 Task: Look for space in Annino, Russia from 5th June, 2023 to 16th June, 2023 for 2 adults in price range Rs.14000 to Rs.18000. Place can be entire place with 1  bedroom having 1 bed and 1 bathroom. Property type can be house, flat, guest house, hotel. Amenities needed are: wifi. Booking option can be shelf check-in. Required host language is English.
Action: Mouse moved to (429, 107)
Screenshot: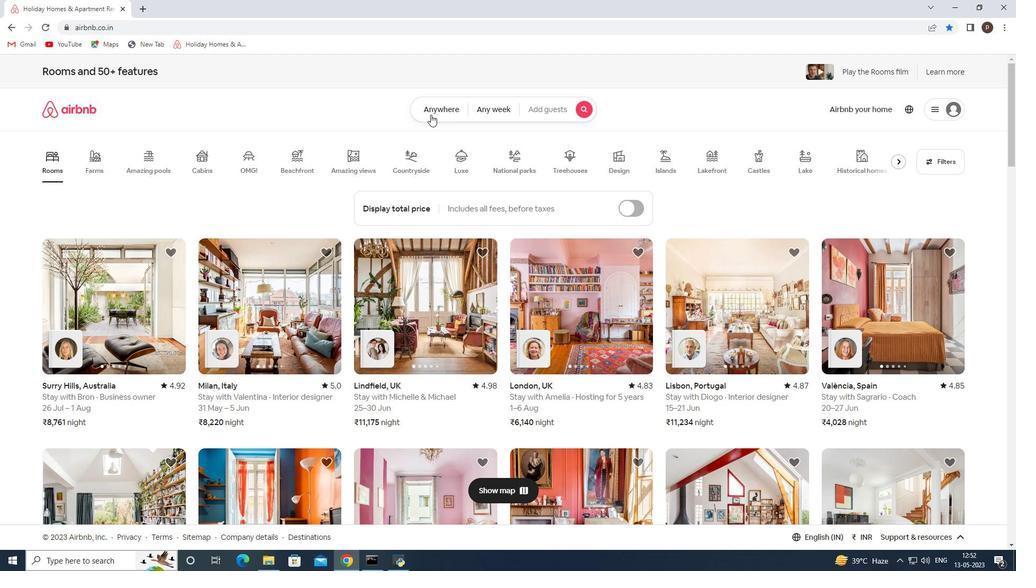 
Action: Mouse pressed left at (429, 107)
Screenshot: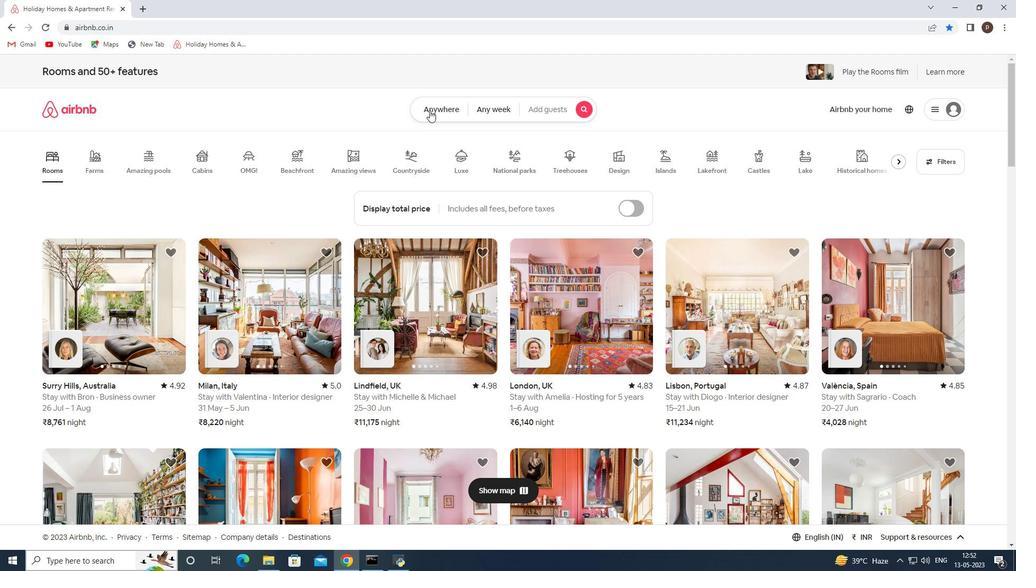 
Action: Mouse moved to (384, 153)
Screenshot: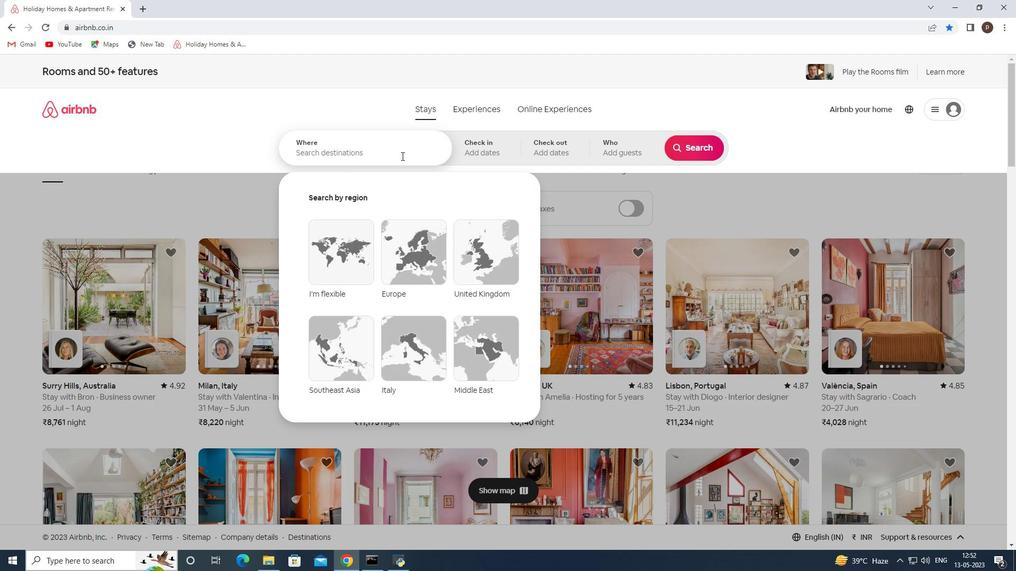 
Action: Mouse pressed left at (384, 153)
Screenshot: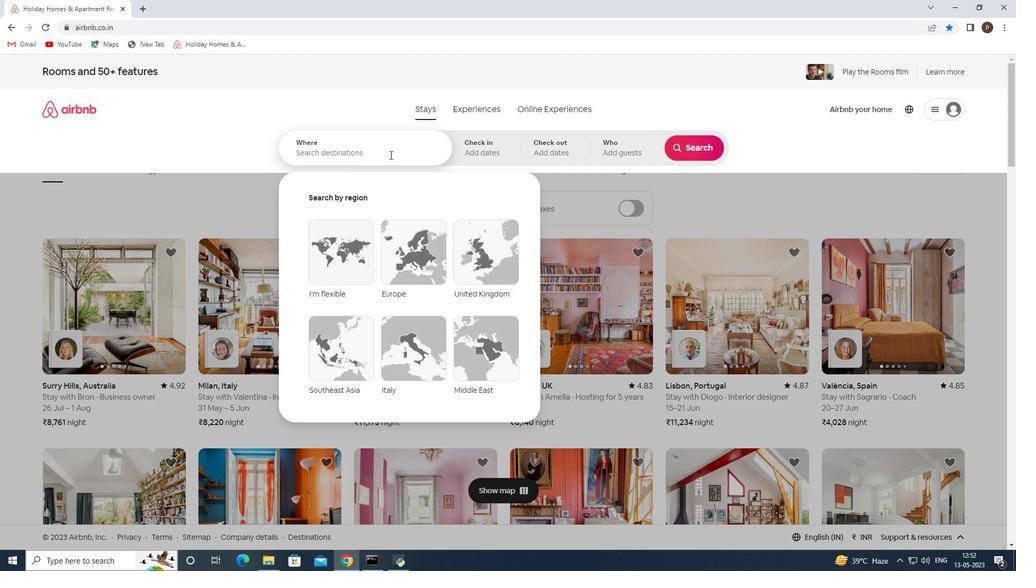 
Action: Key pressed <Key.caps_lock>A<Key.caps_lock>nnino,<Key.space><Key.caps_lock>R<Key.caps_lock>ussia<Key.enter>
Screenshot: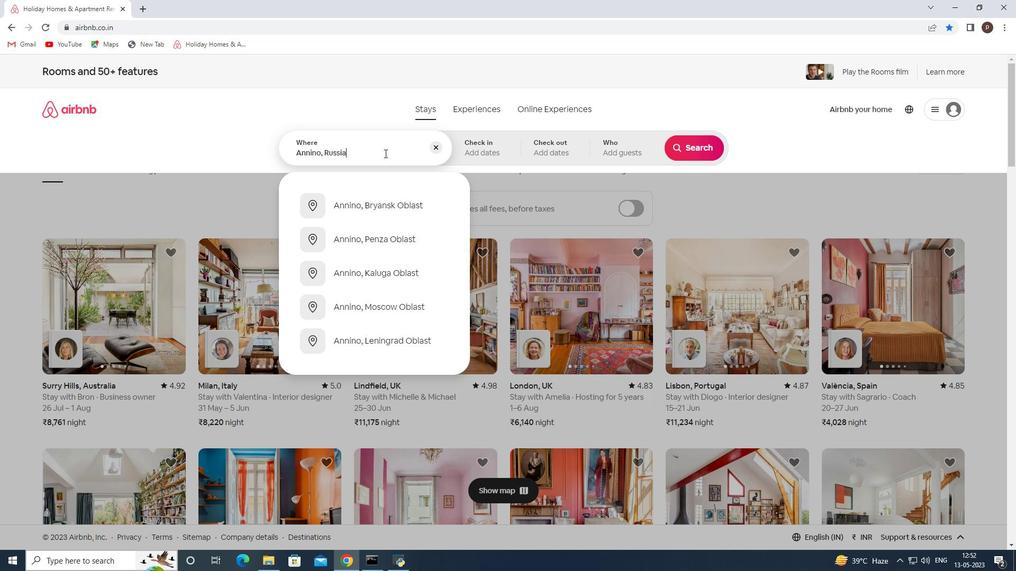 
Action: Mouse moved to (558, 304)
Screenshot: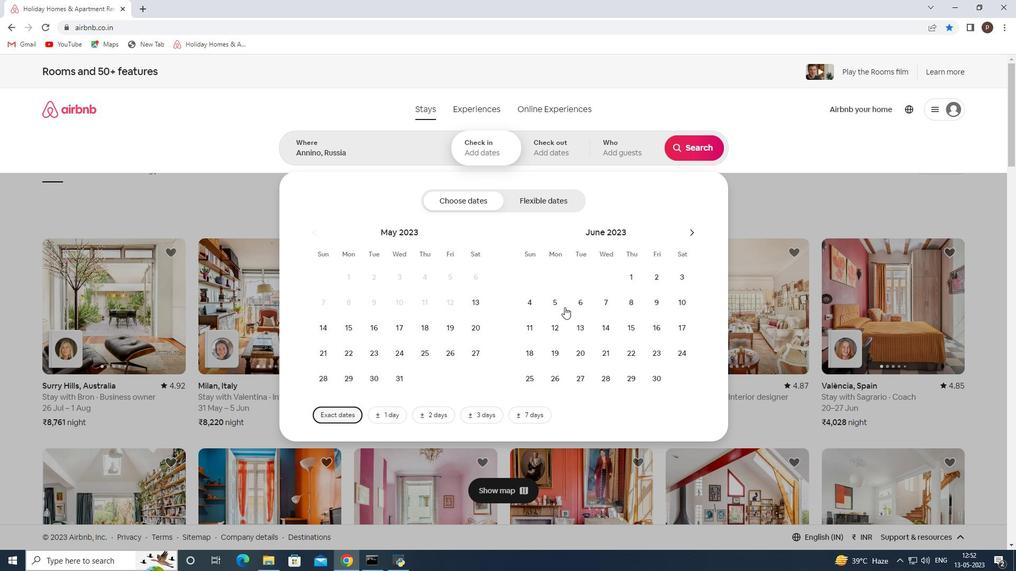 
Action: Mouse pressed left at (558, 304)
Screenshot: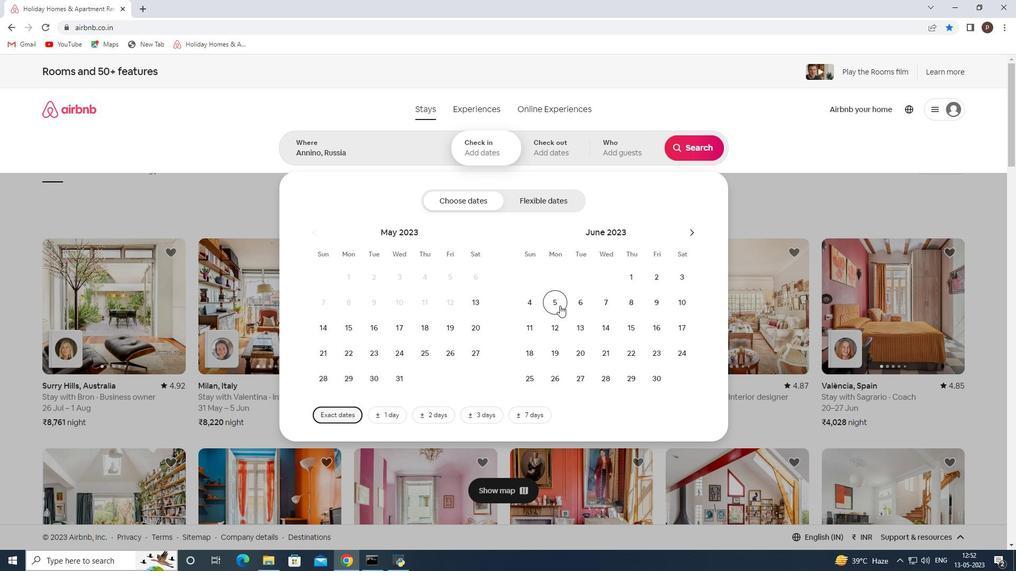 
Action: Mouse moved to (654, 326)
Screenshot: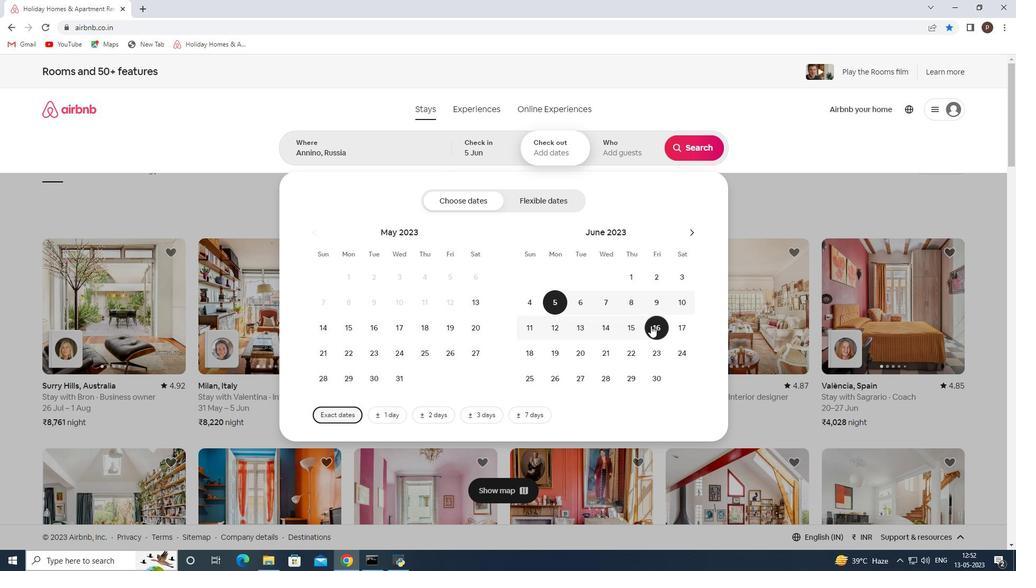 
Action: Mouse pressed left at (654, 326)
Screenshot: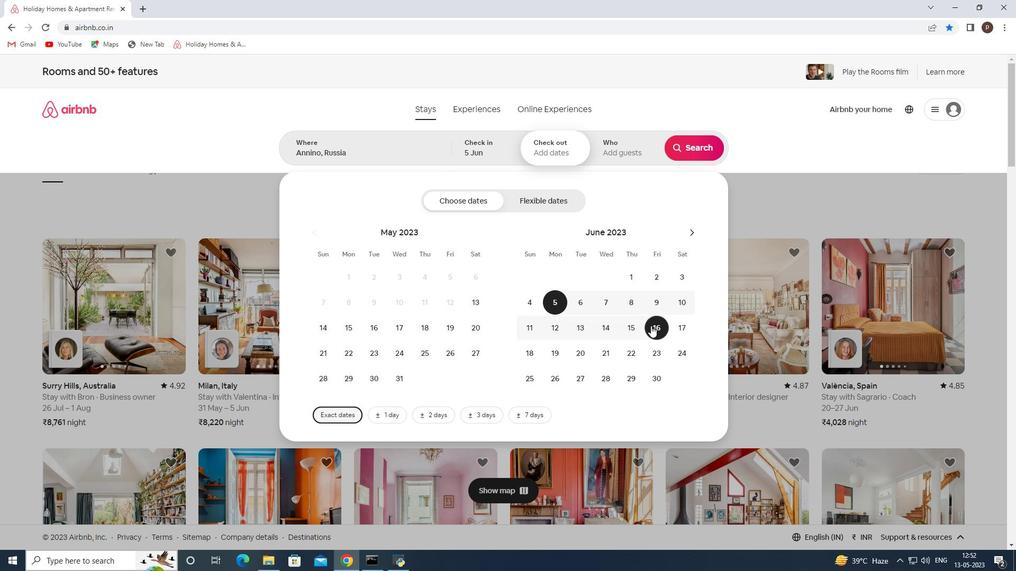 
Action: Mouse moved to (613, 150)
Screenshot: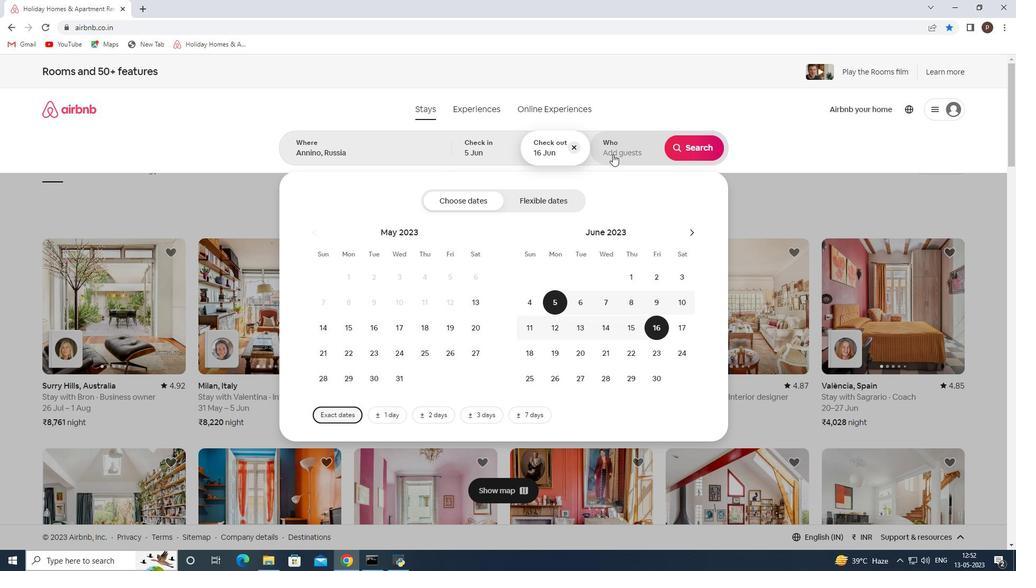 
Action: Mouse pressed left at (613, 150)
Screenshot: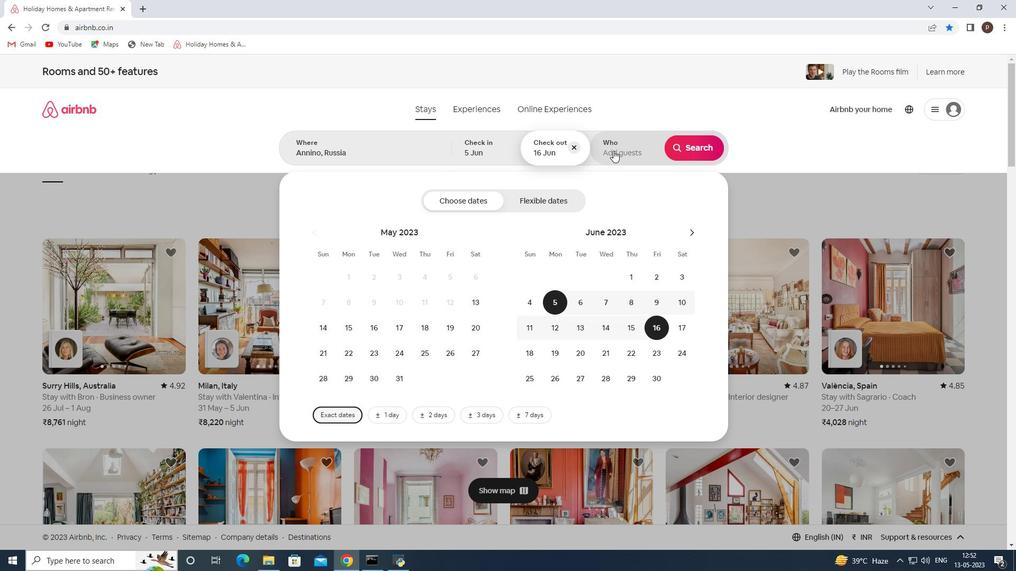 
Action: Mouse moved to (697, 206)
Screenshot: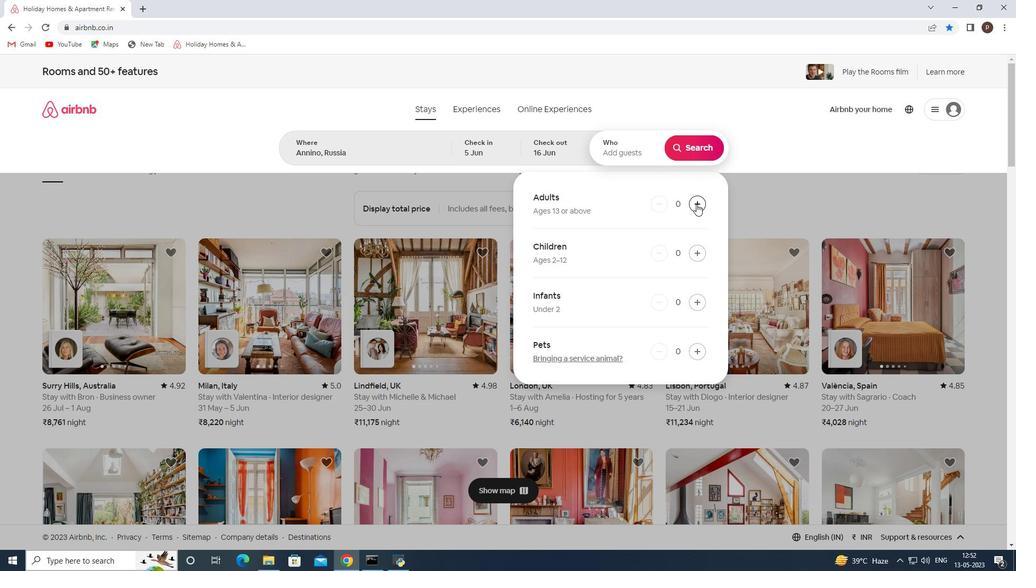 
Action: Mouse pressed left at (697, 206)
Screenshot: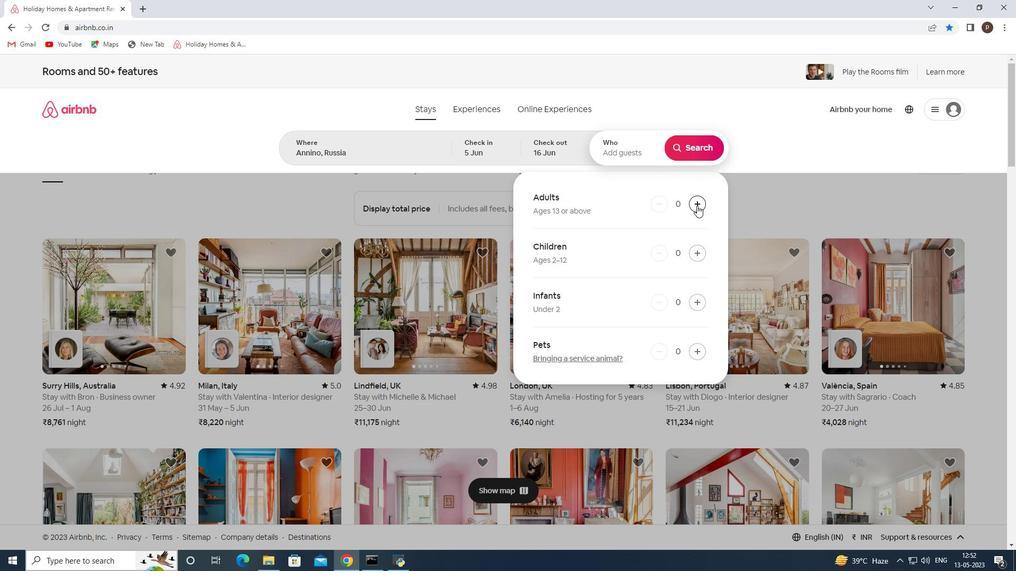 
Action: Mouse pressed left at (697, 206)
Screenshot: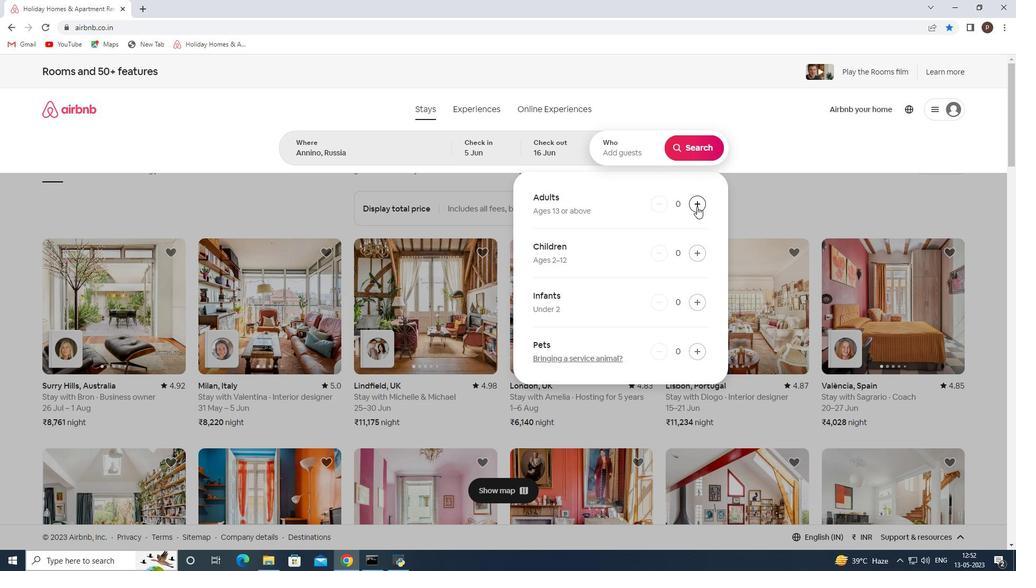 
Action: Mouse moved to (699, 148)
Screenshot: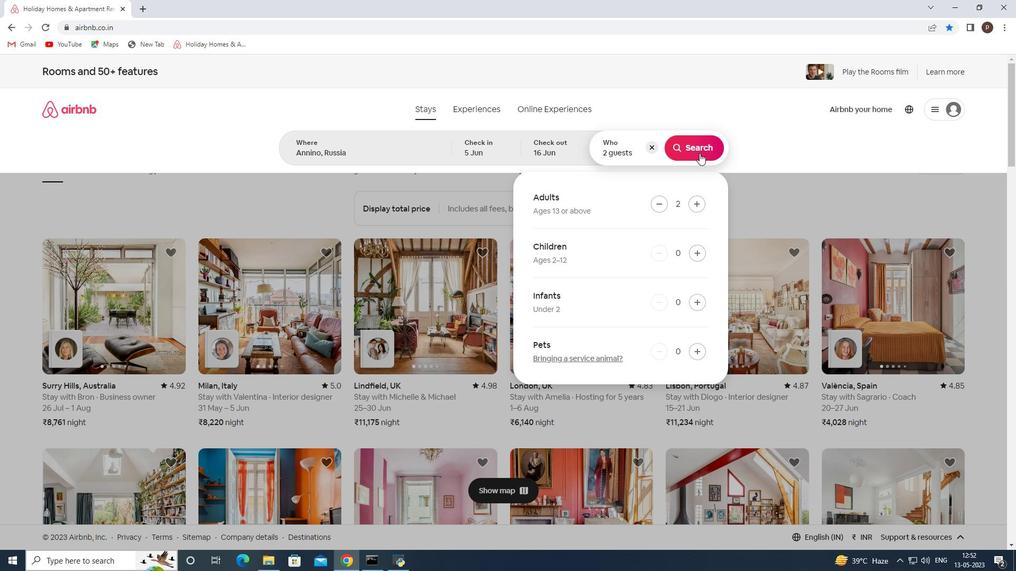 
Action: Mouse pressed left at (699, 148)
Screenshot: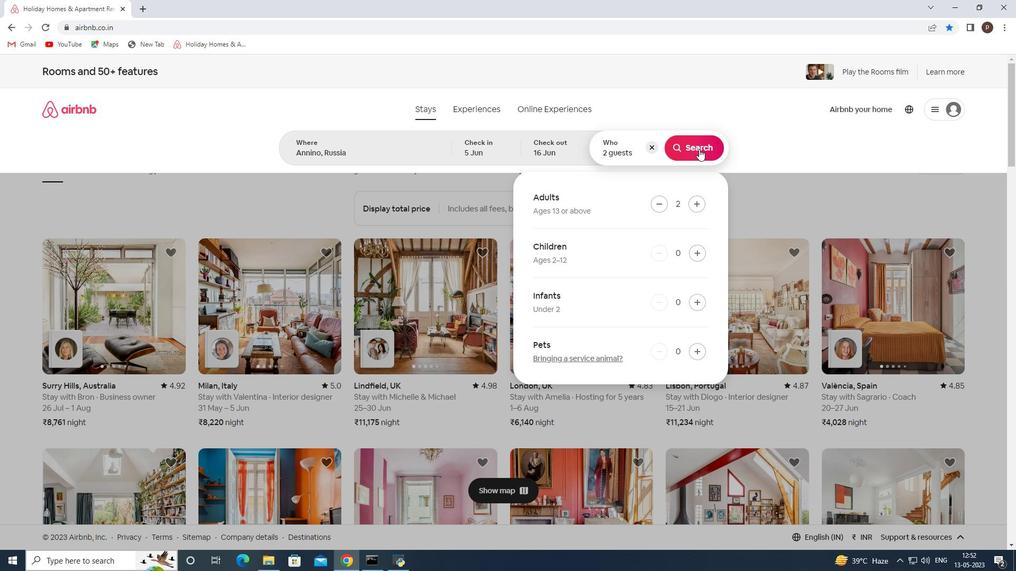 
Action: Mouse moved to (953, 117)
Screenshot: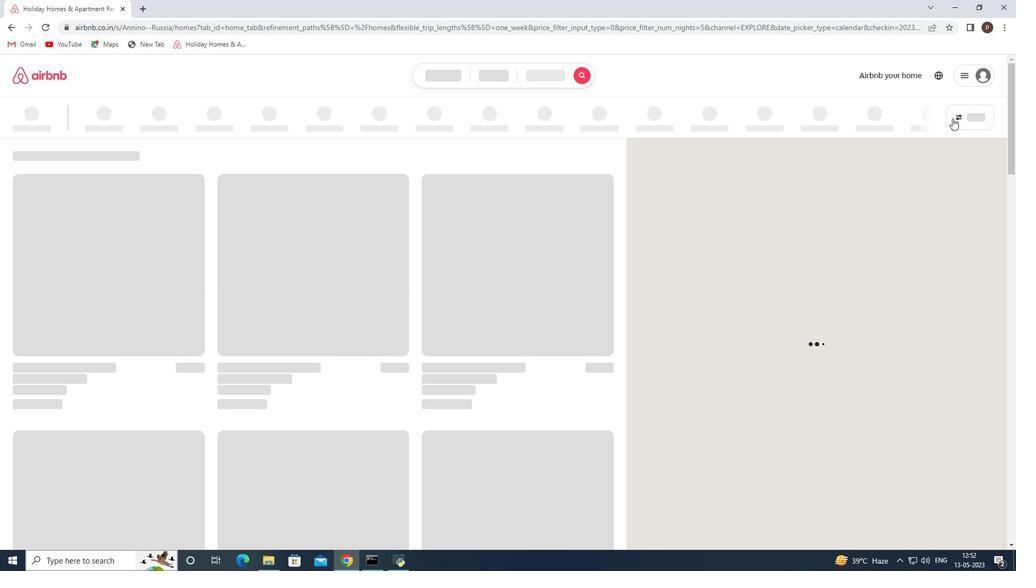 
Action: Mouse pressed left at (953, 117)
Screenshot: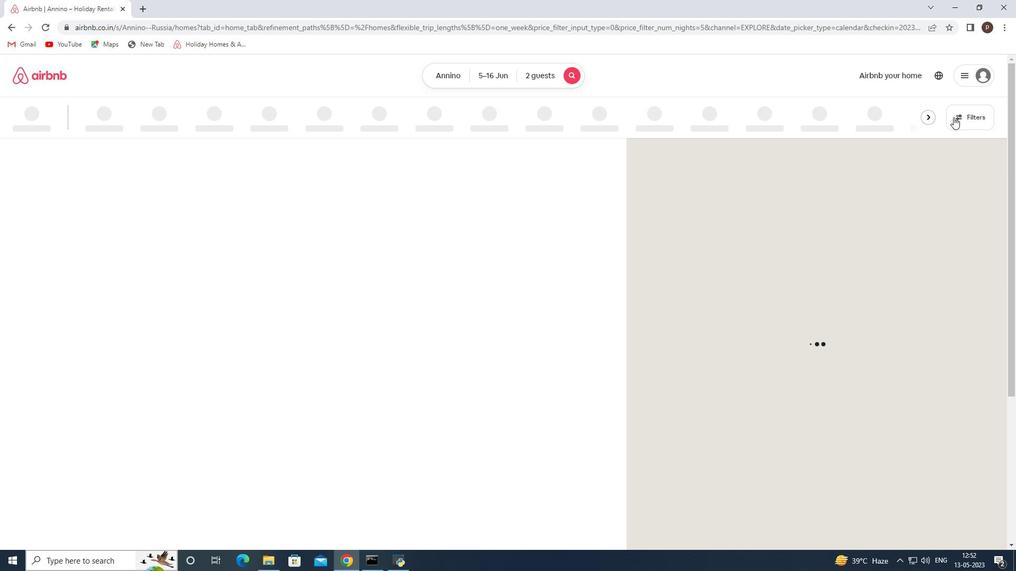 
Action: Mouse moved to (358, 376)
Screenshot: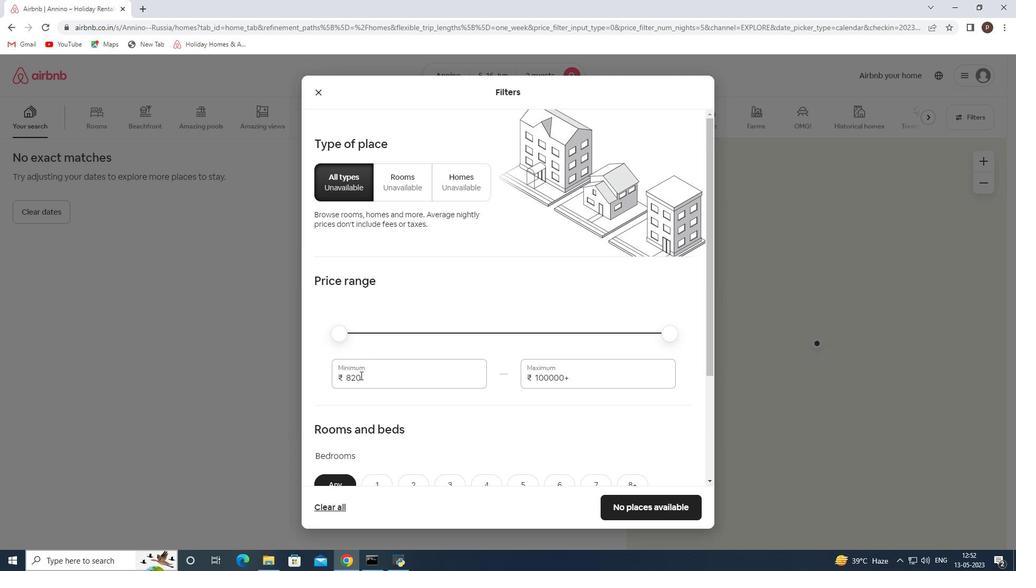 
Action: Mouse pressed left at (358, 376)
Screenshot: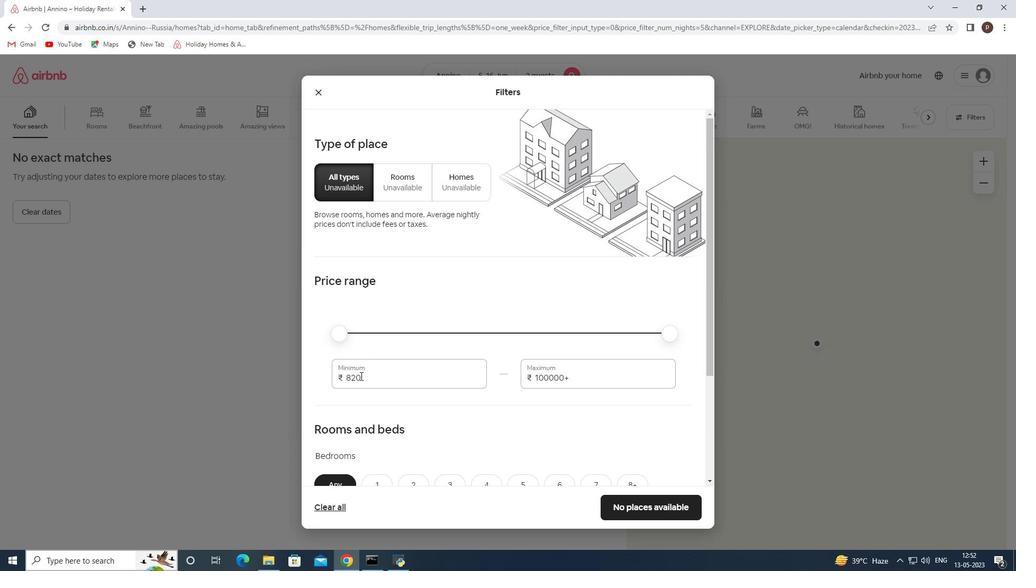 
Action: Mouse pressed left at (358, 376)
Screenshot: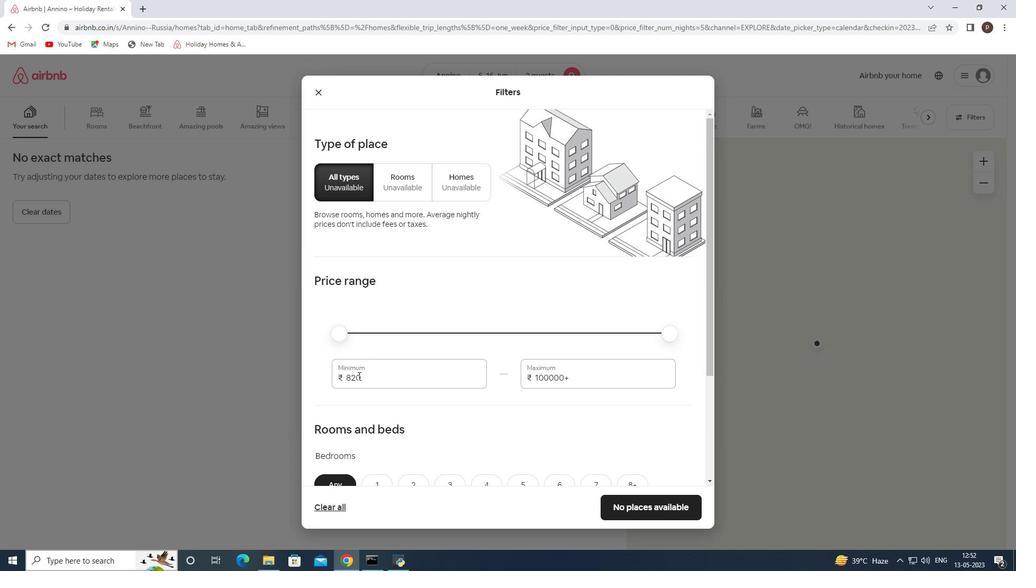
Action: Key pressed 14000<Key.tab>18000
Screenshot: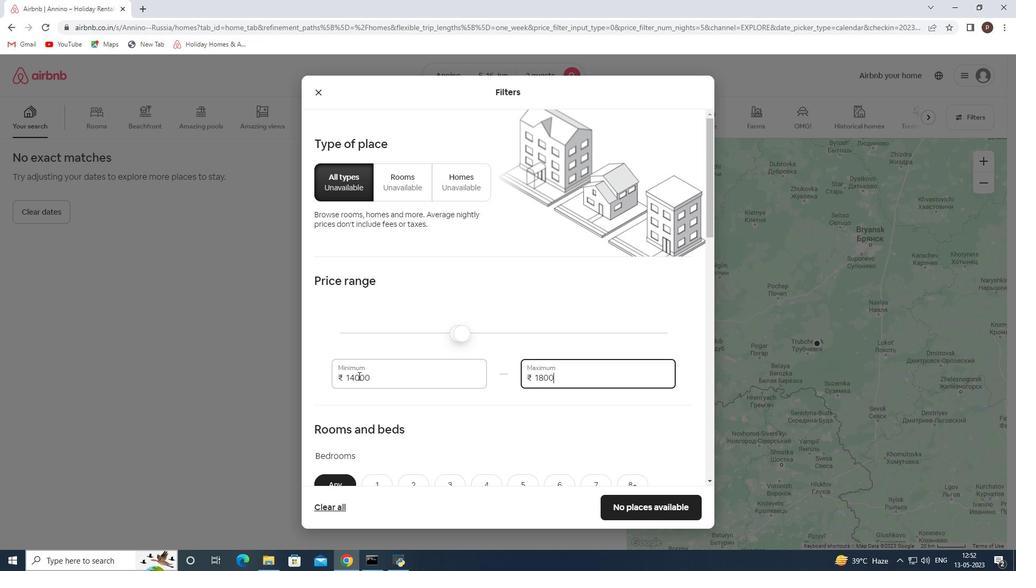 
Action: Mouse scrolled (358, 375) with delta (0, 0)
Screenshot: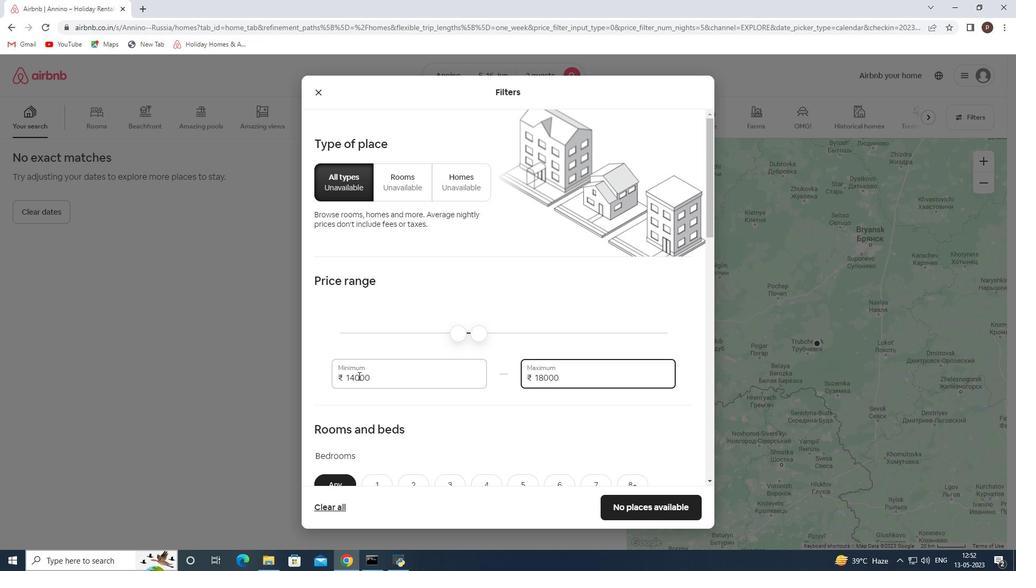 
Action: Mouse moved to (390, 375)
Screenshot: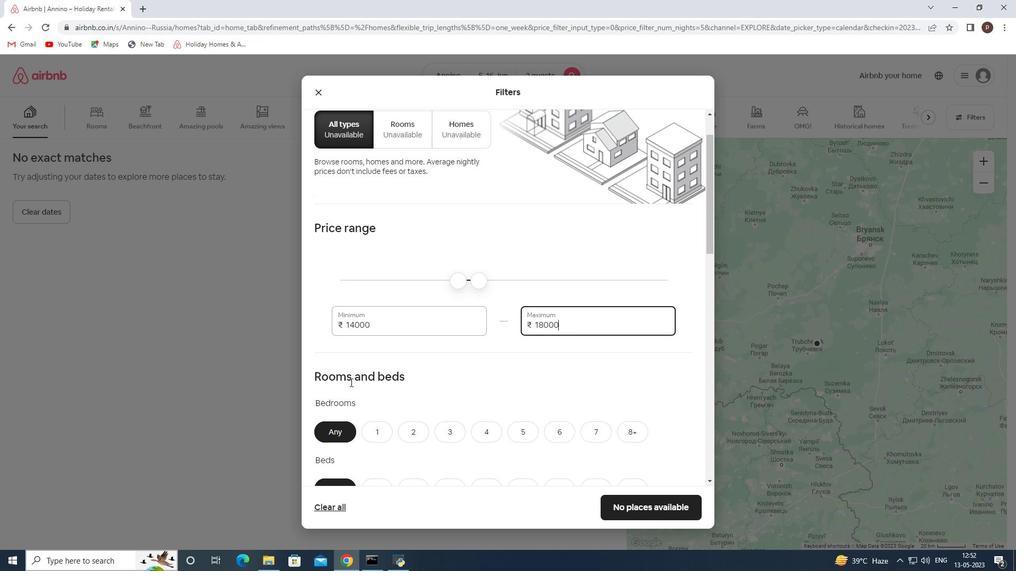 
Action: Mouse scrolled (390, 374) with delta (0, 0)
Screenshot: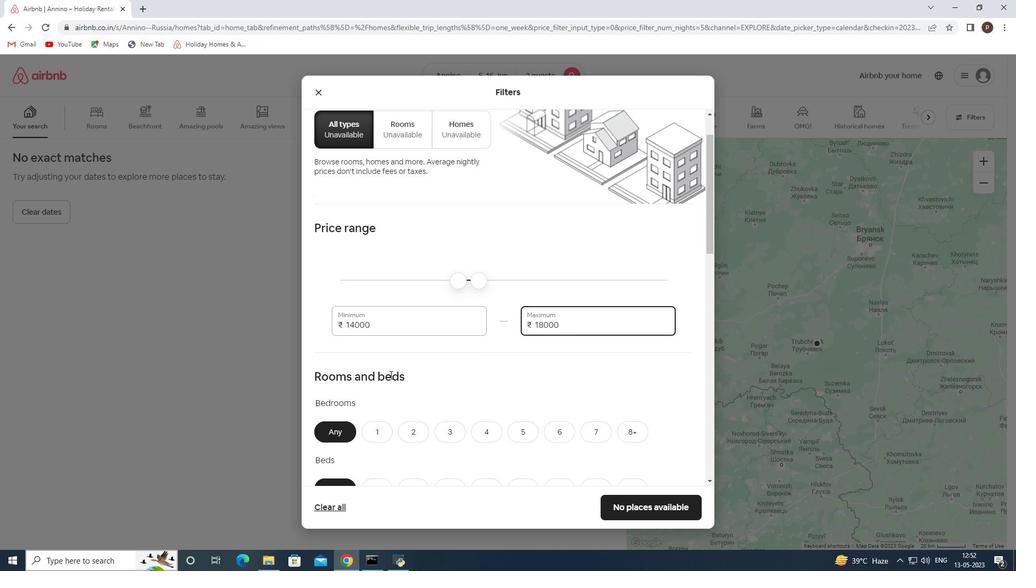
Action: Mouse scrolled (390, 374) with delta (0, 0)
Screenshot: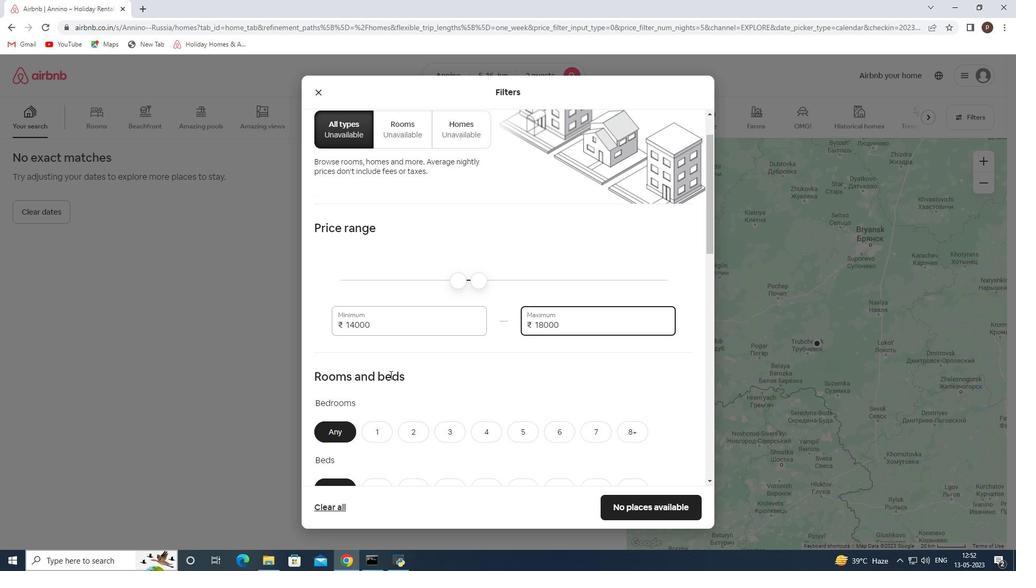 
Action: Mouse moved to (385, 326)
Screenshot: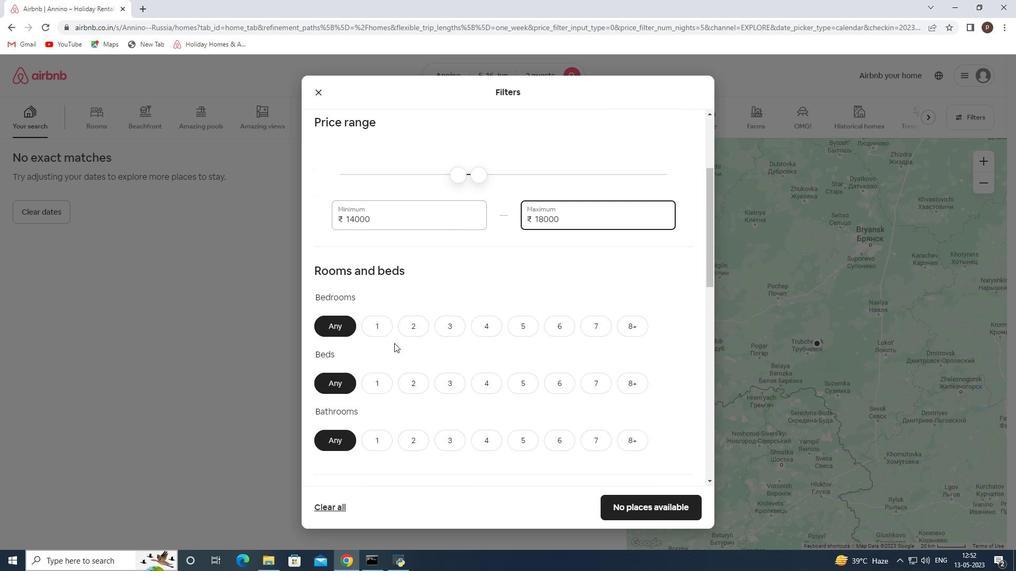 
Action: Mouse pressed left at (385, 326)
Screenshot: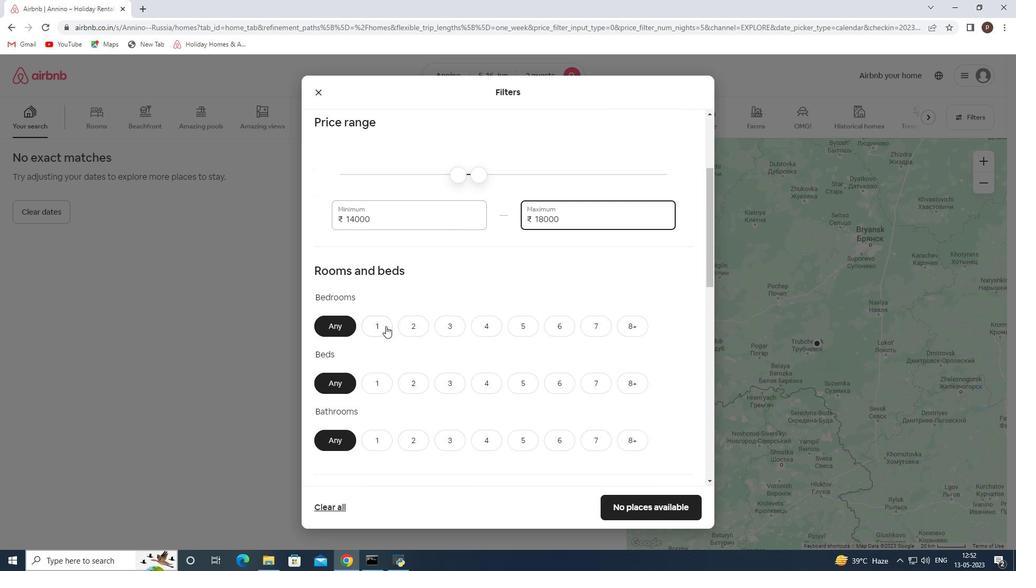 
Action: Mouse moved to (380, 376)
Screenshot: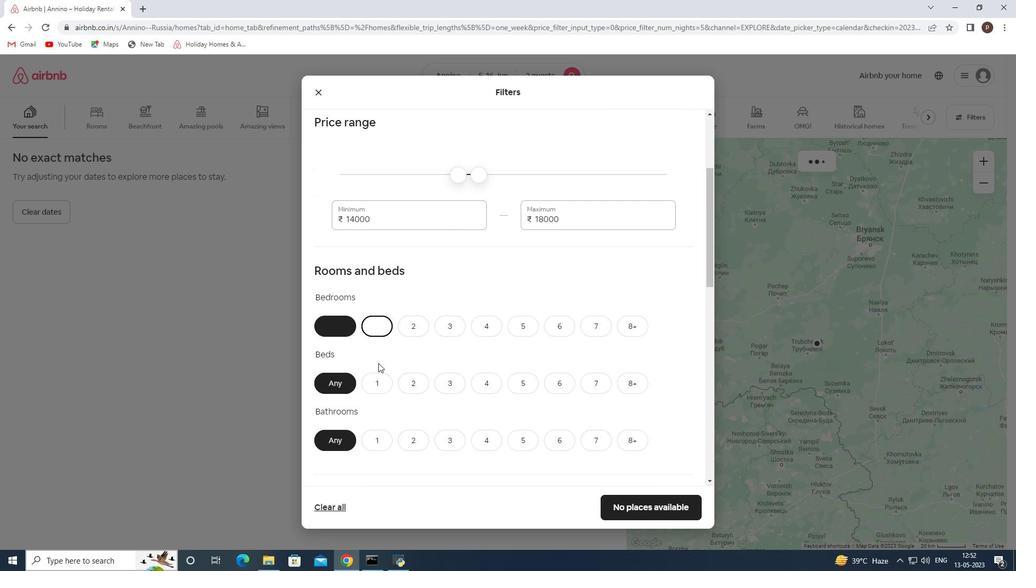 
Action: Mouse pressed left at (380, 376)
Screenshot: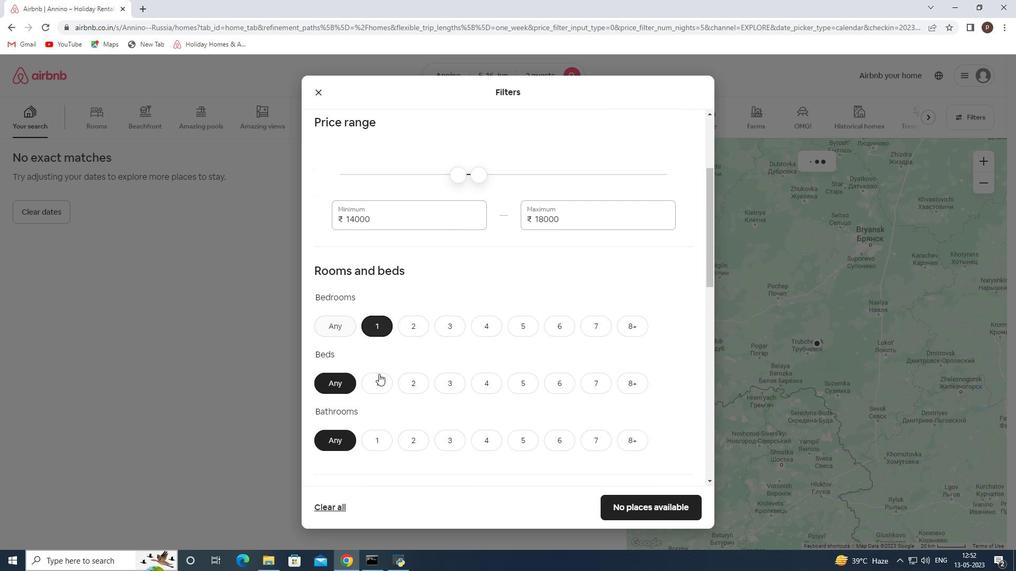 
Action: Mouse moved to (376, 431)
Screenshot: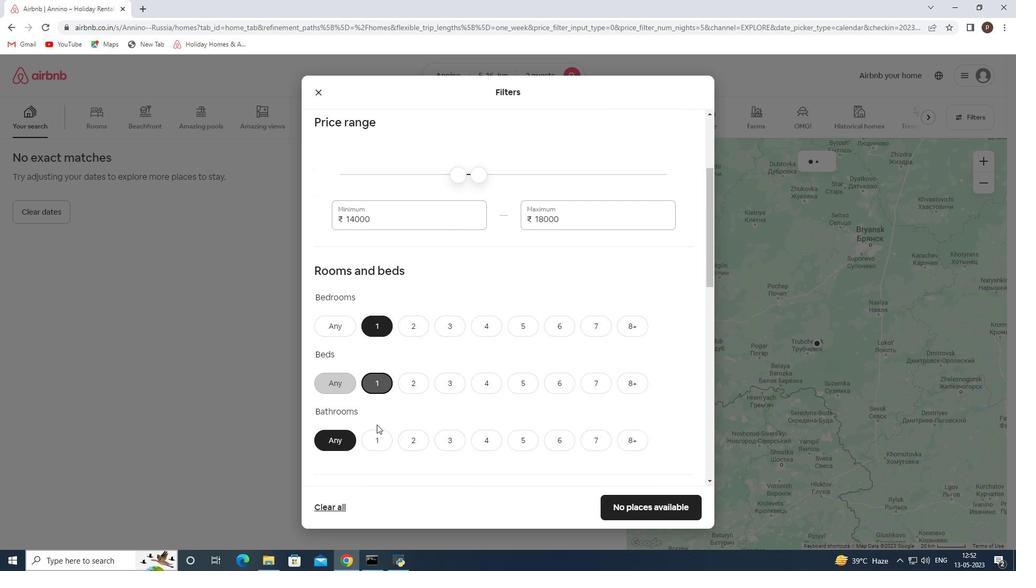 
Action: Mouse pressed left at (376, 431)
Screenshot: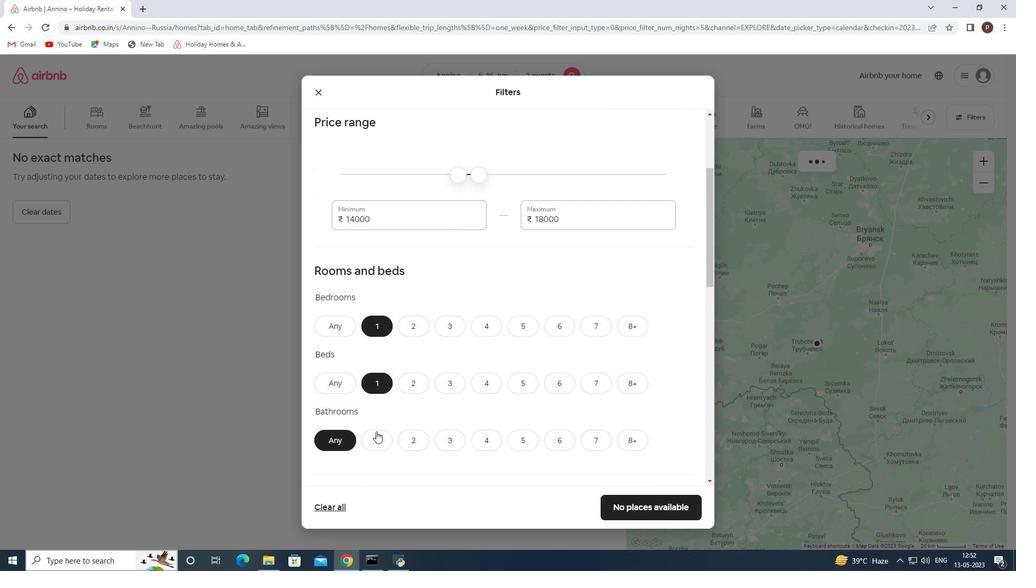 
Action: Mouse moved to (376, 432)
Screenshot: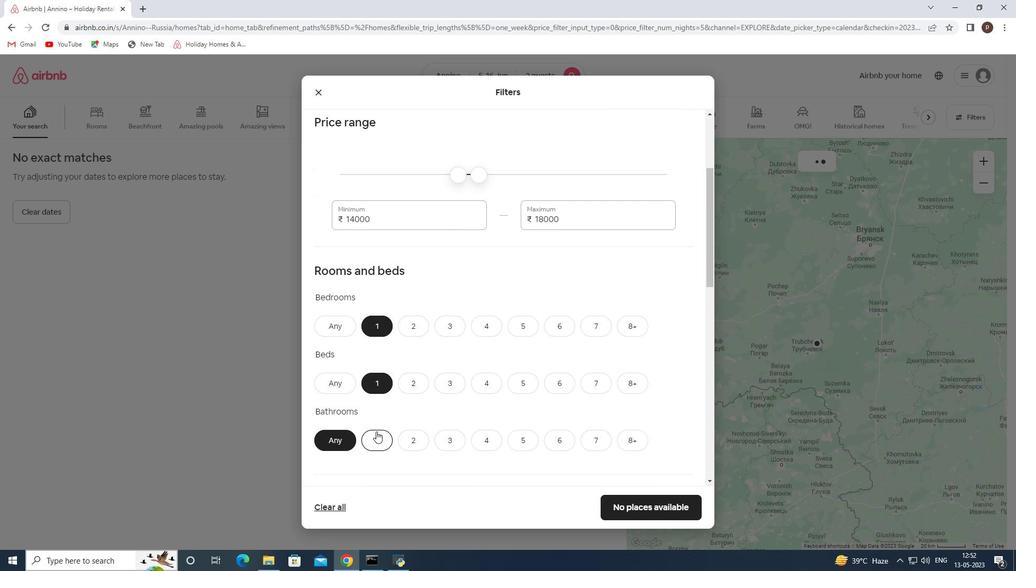 
Action: Mouse scrolled (376, 431) with delta (0, 0)
Screenshot: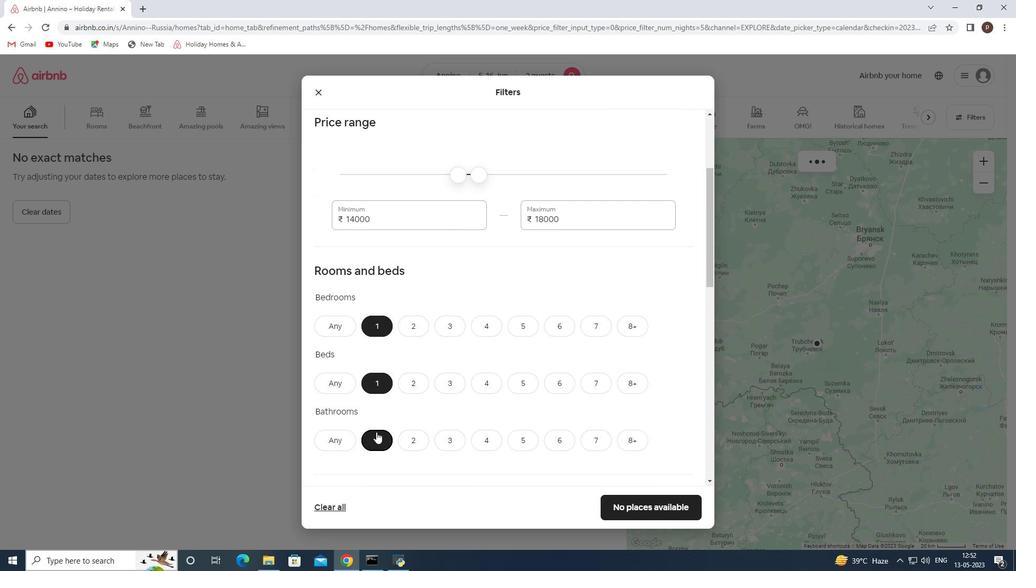 
Action: Mouse moved to (386, 421)
Screenshot: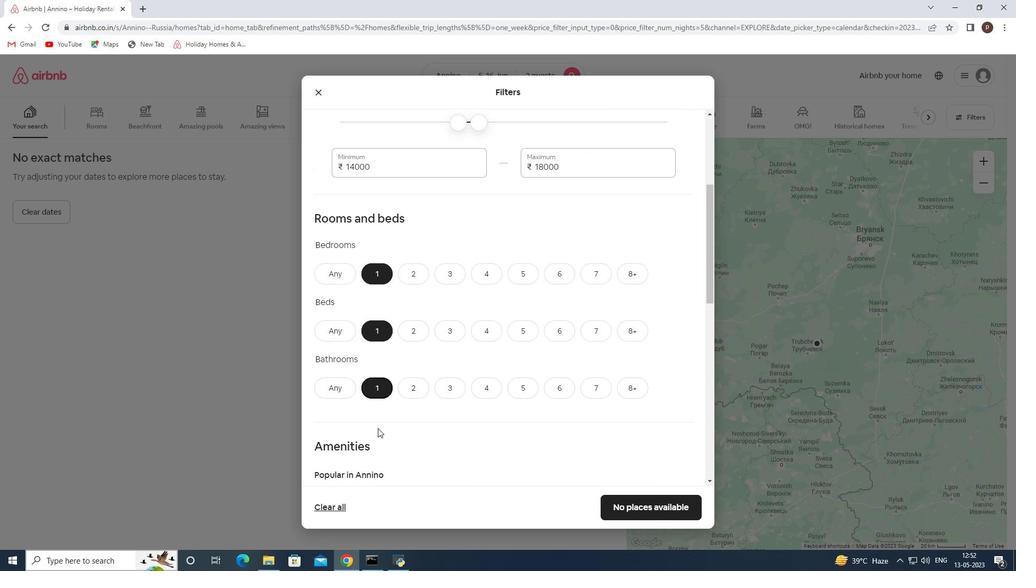 
Action: Mouse scrolled (386, 420) with delta (0, 0)
Screenshot: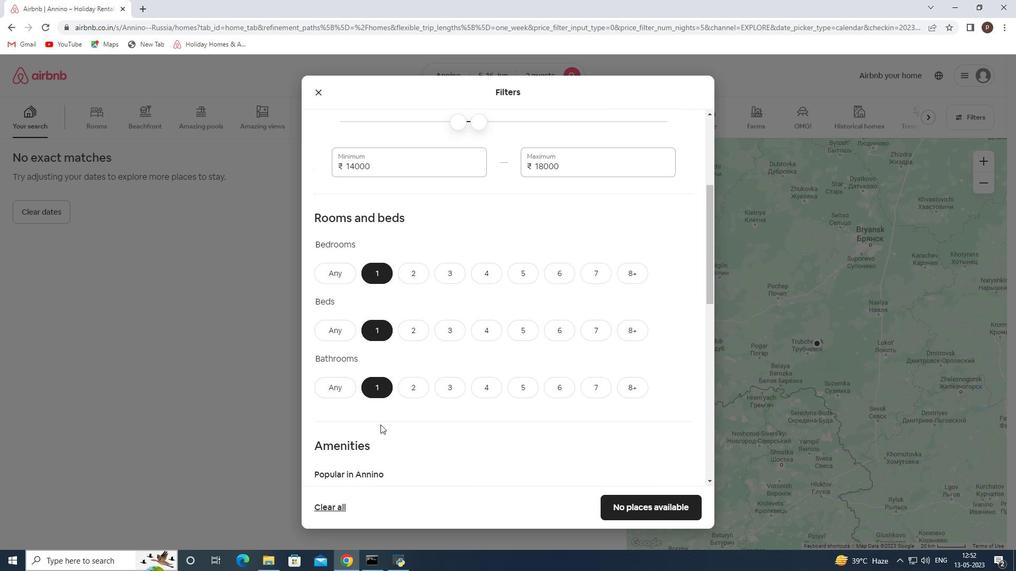 
Action: Mouse scrolled (386, 420) with delta (0, 0)
Screenshot: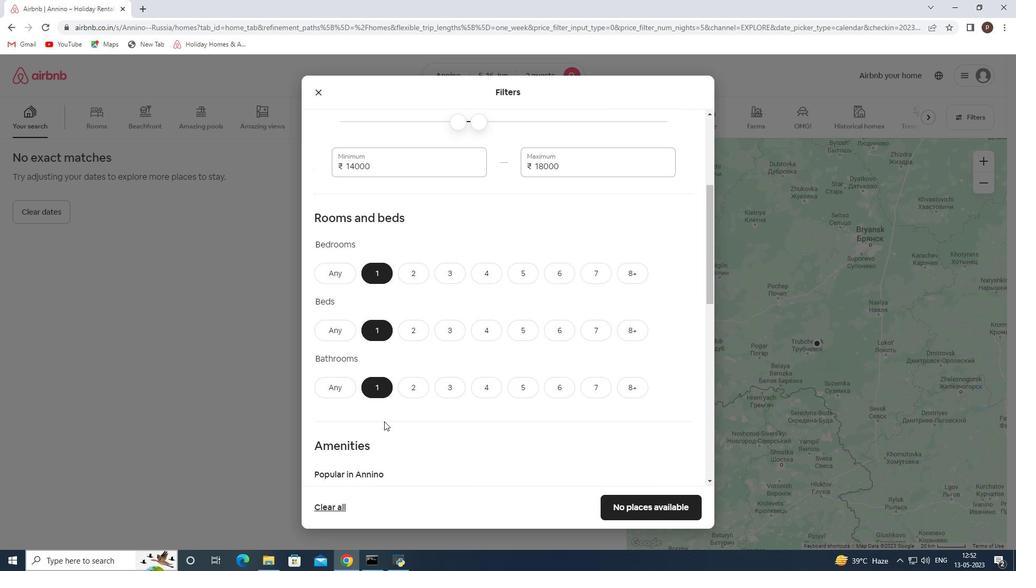 
Action: Mouse moved to (440, 391)
Screenshot: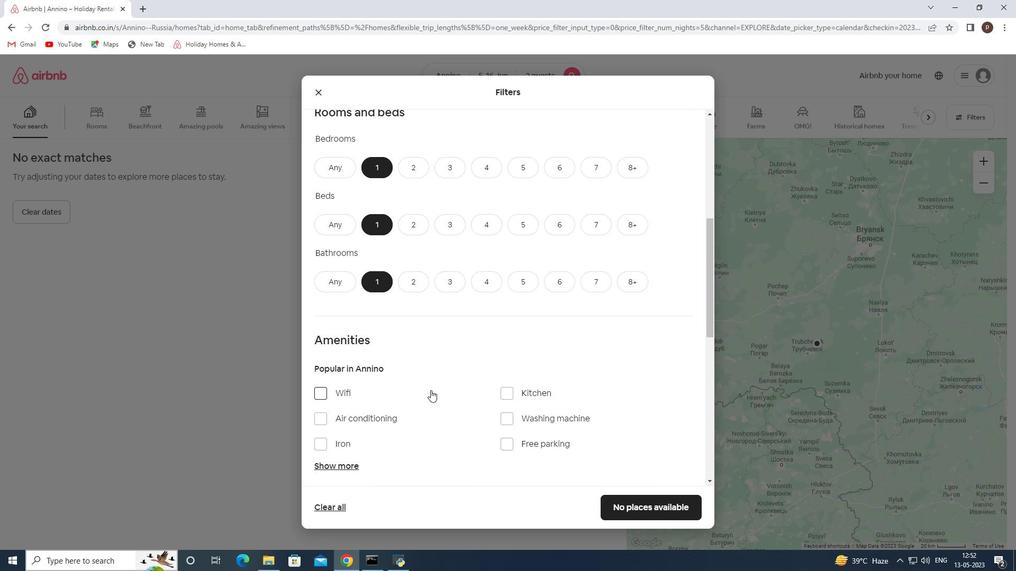 
Action: Mouse scrolled (440, 391) with delta (0, 0)
Screenshot: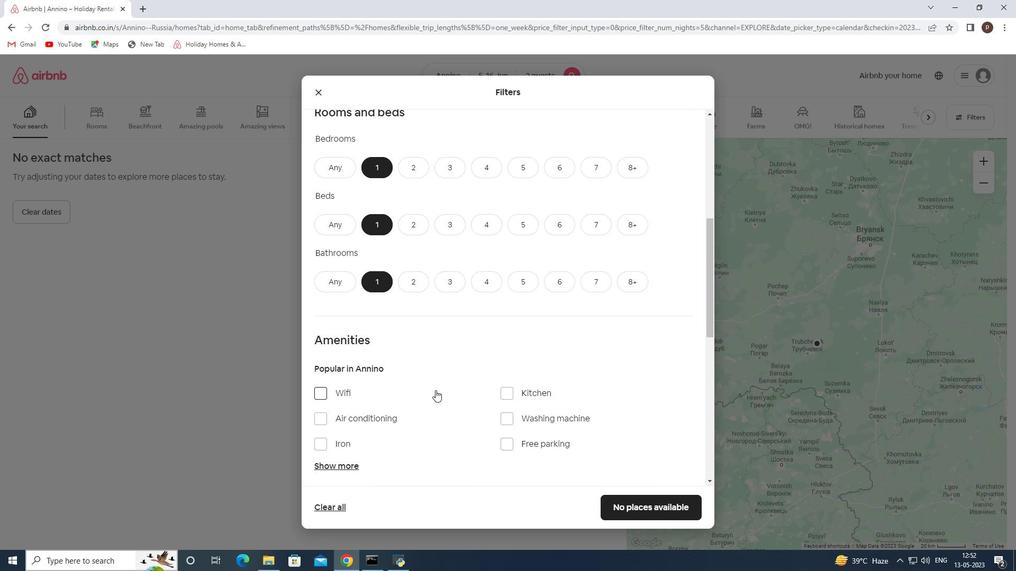 
Action: Mouse moved to (359, 346)
Screenshot: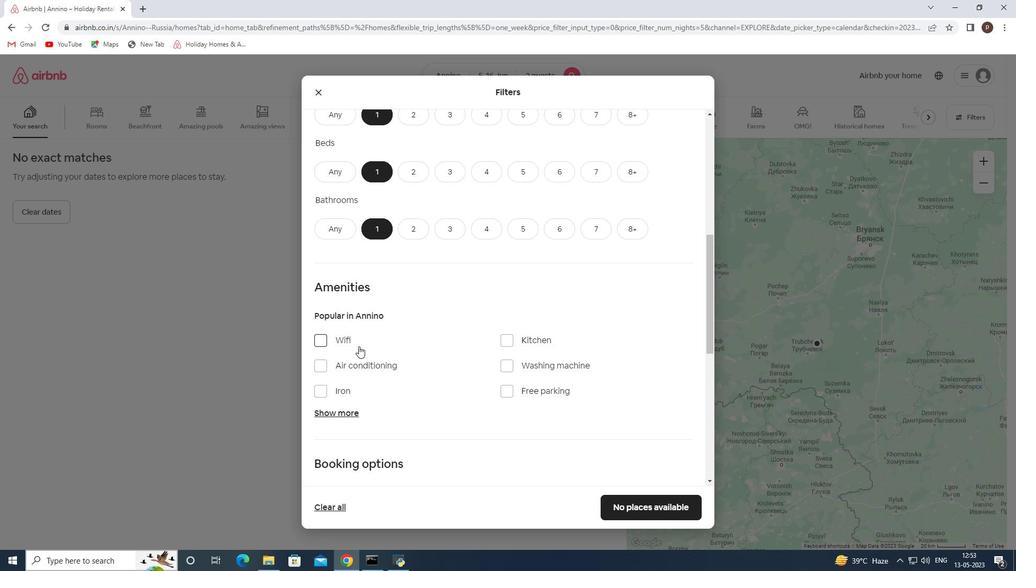 
Action: Mouse scrolled (359, 346) with delta (0, 0)
Screenshot: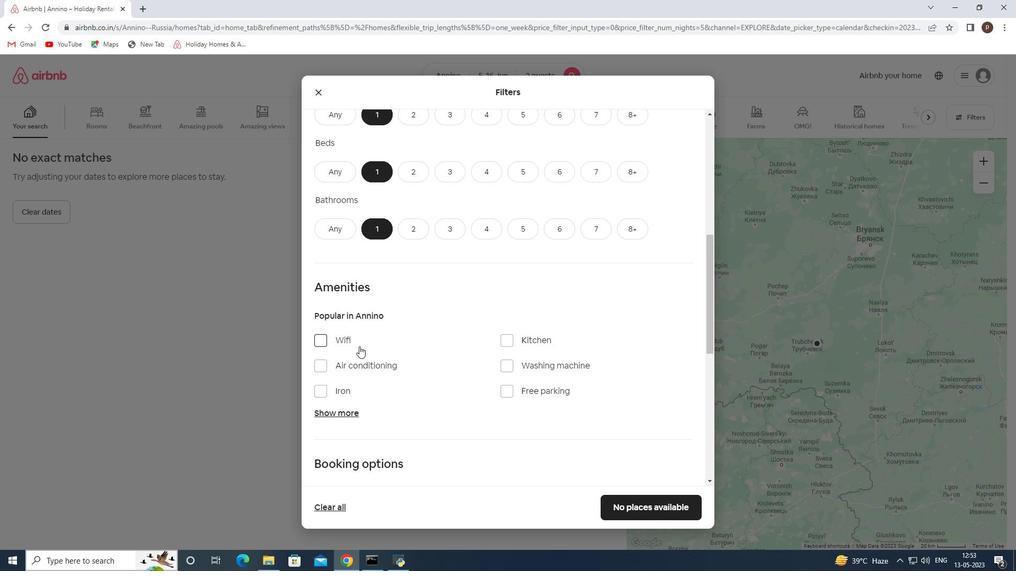 
Action: Mouse moved to (324, 288)
Screenshot: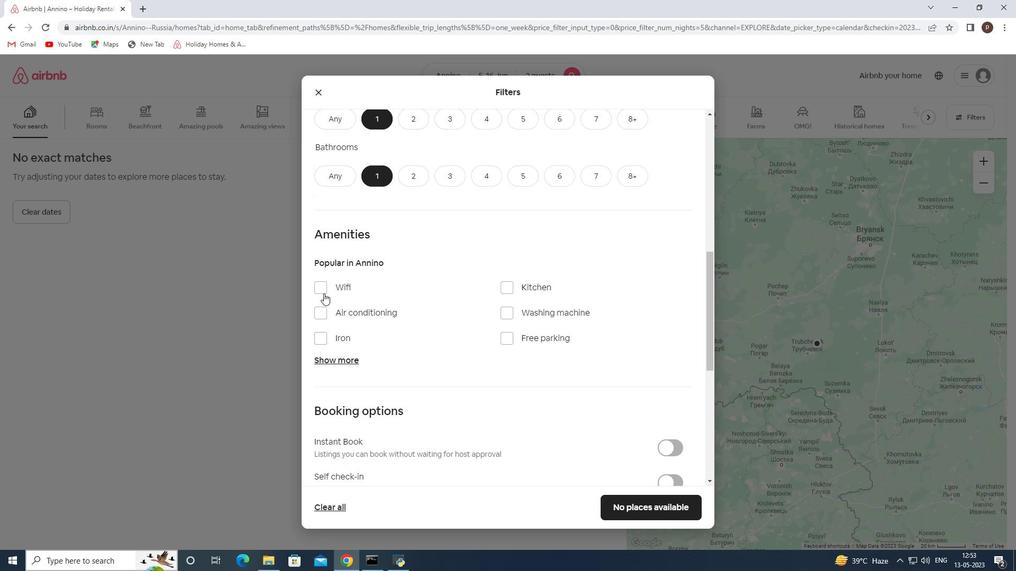 
Action: Mouse pressed left at (324, 288)
Screenshot: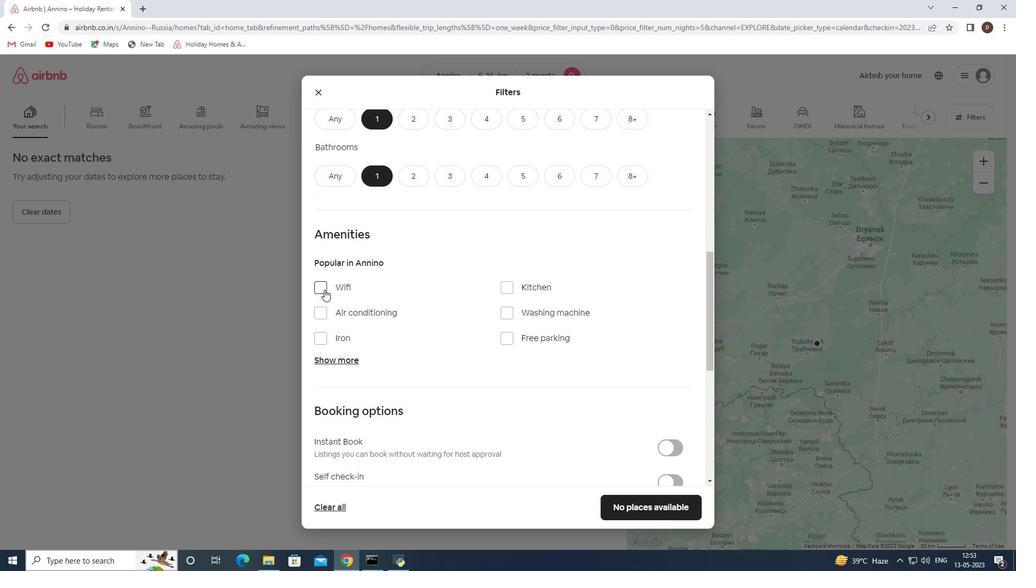 
Action: Mouse moved to (528, 392)
Screenshot: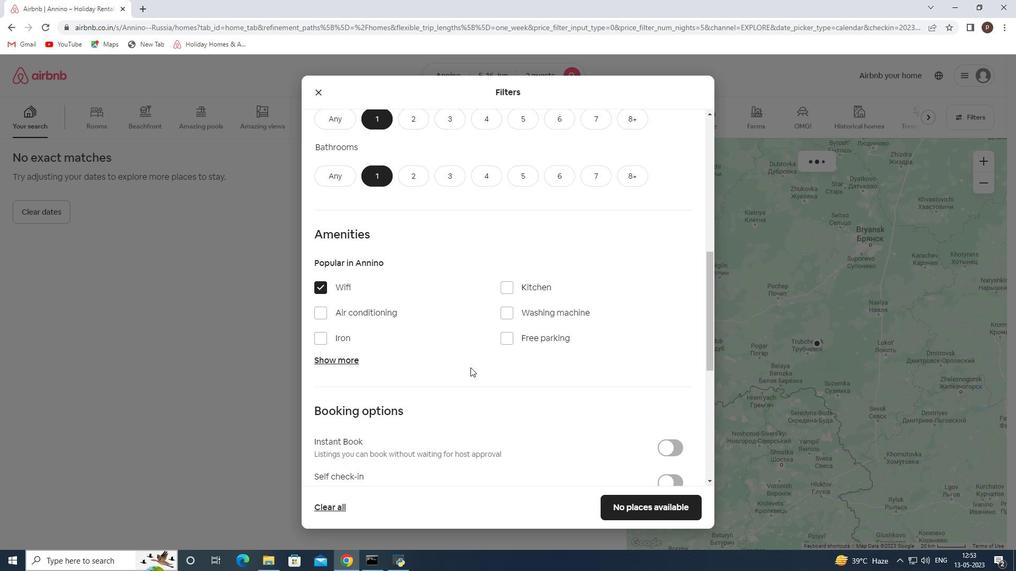 
Action: Mouse scrolled (528, 392) with delta (0, 0)
Screenshot: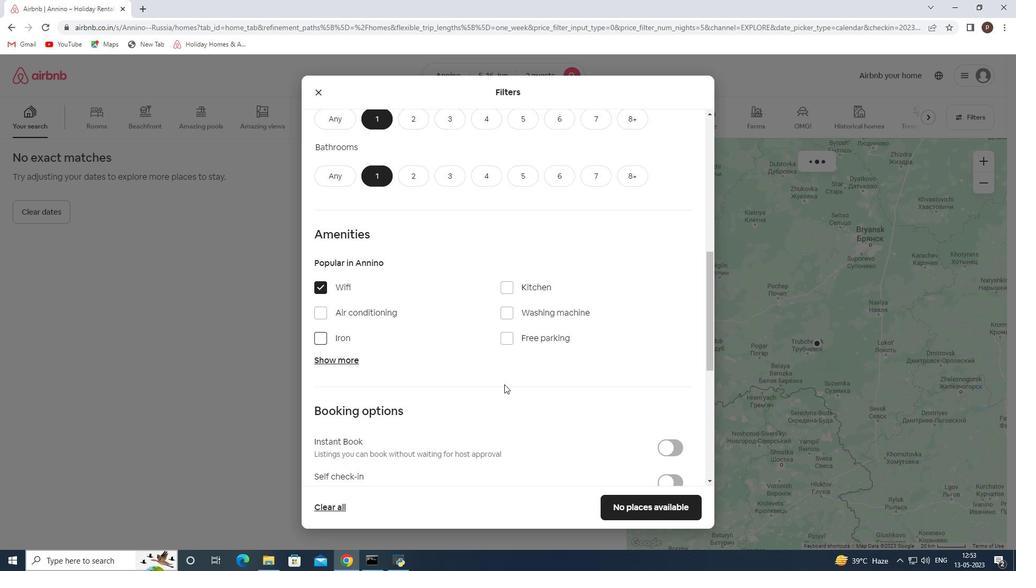 
Action: Mouse scrolled (528, 392) with delta (0, 0)
Screenshot: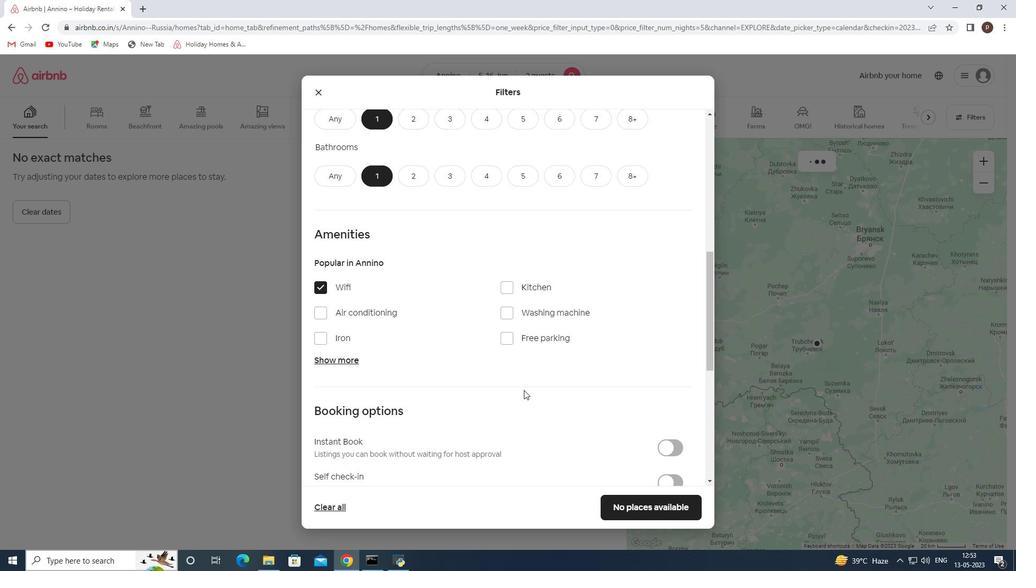 
Action: Mouse moved to (670, 379)
Screenshot: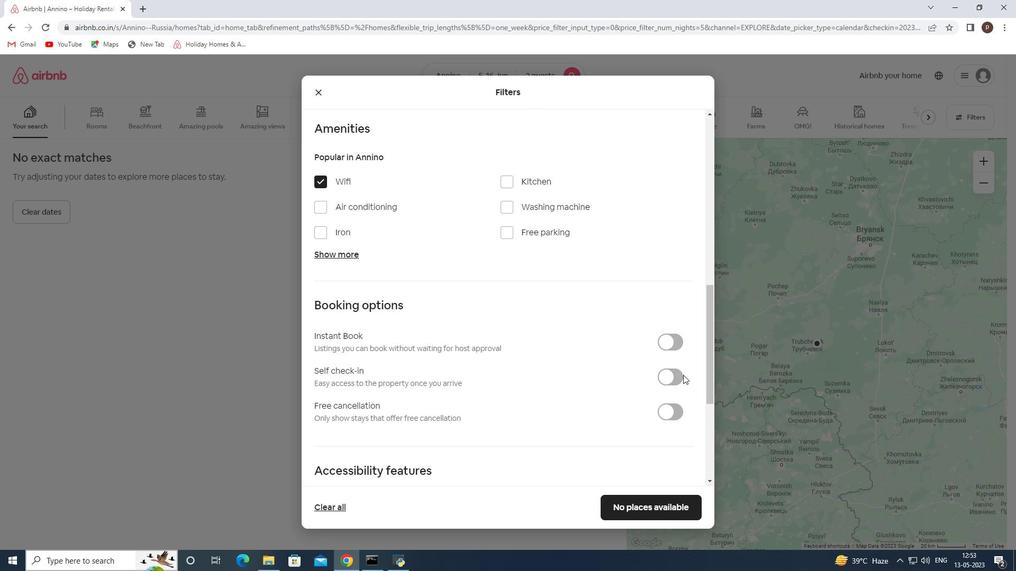 
Action: Mouse pressed left at (670, 379)
Screenshot: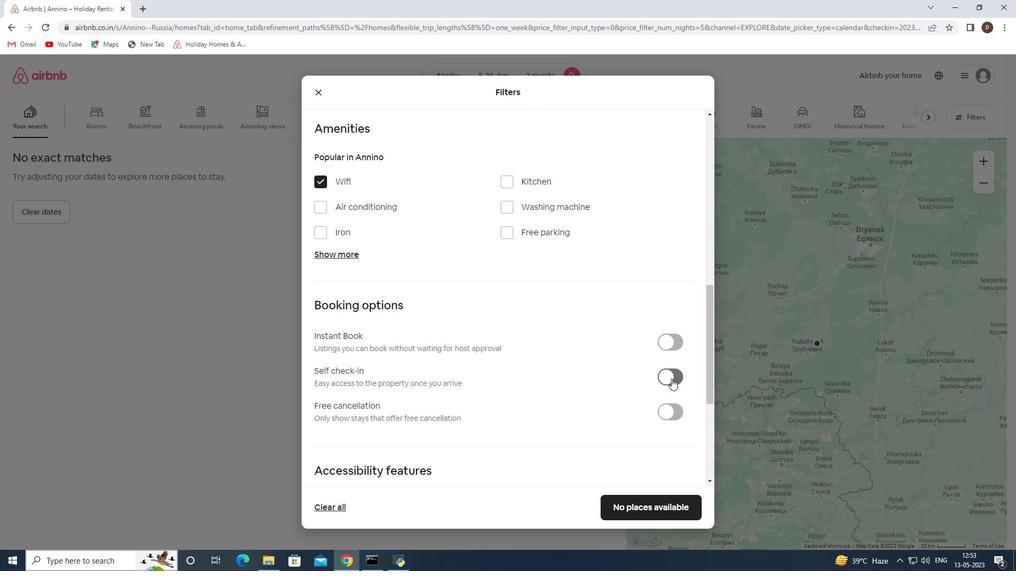 
Action: Mouse moved to (518, 384)
Screenshot: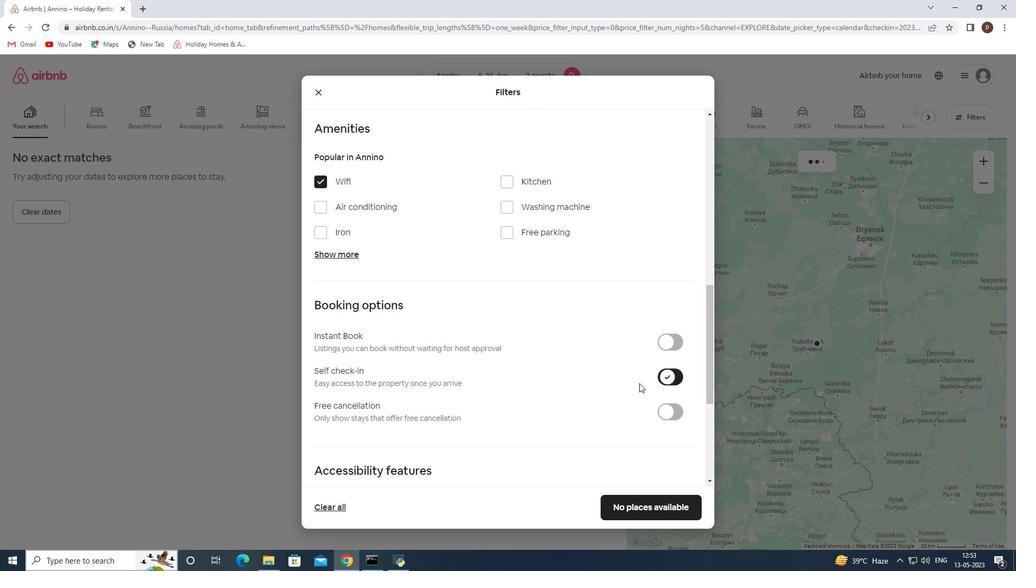 
Action: Mouse scrolled (518, 384) with delta (0, 0)
Screenshot: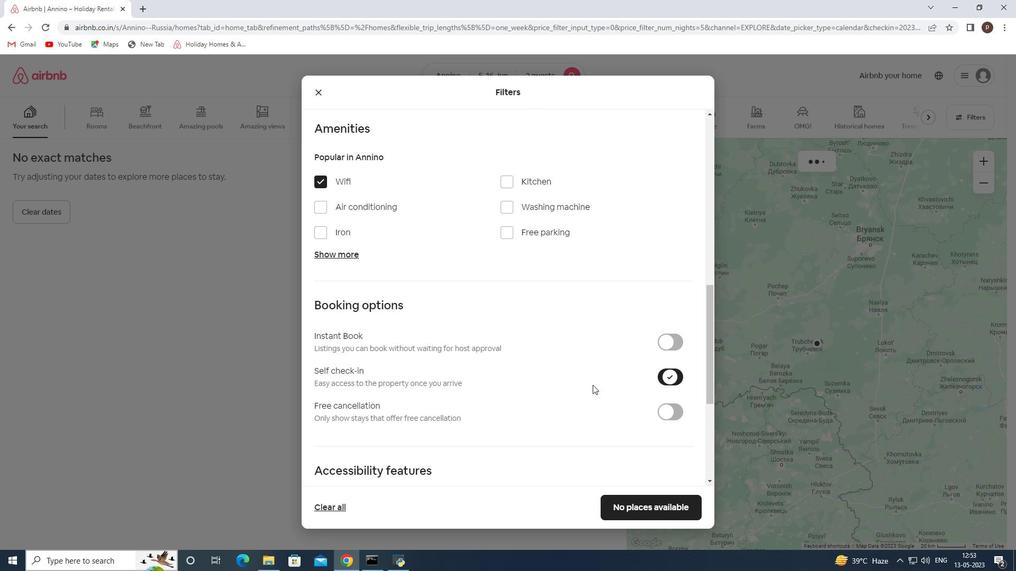 
Action: Mouse scrolled (518, 384) with delta (0, 0)
Screenshot: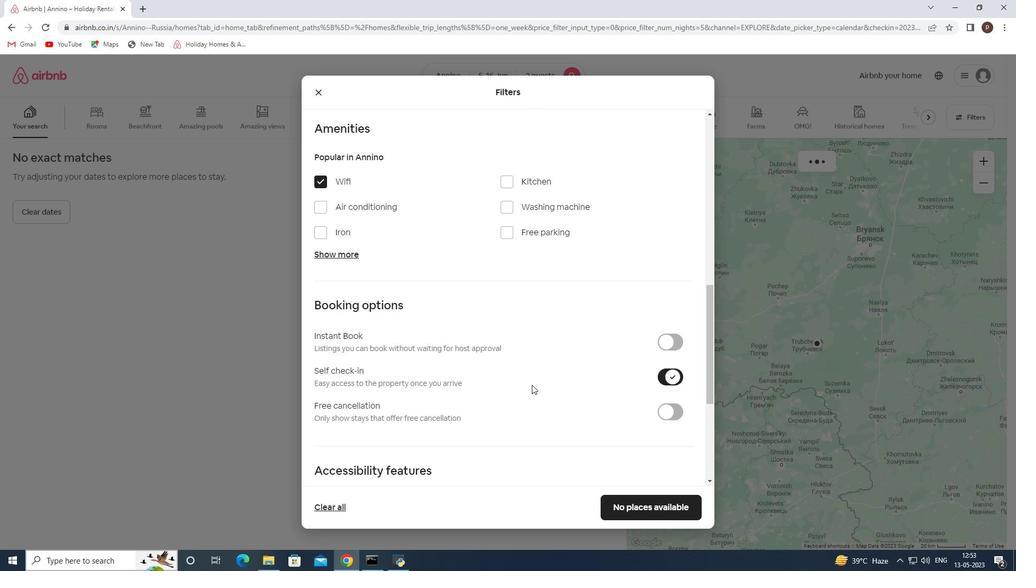 
Action: Mouse scrolled (518, 384) with delta (0, 0)
Screenshot: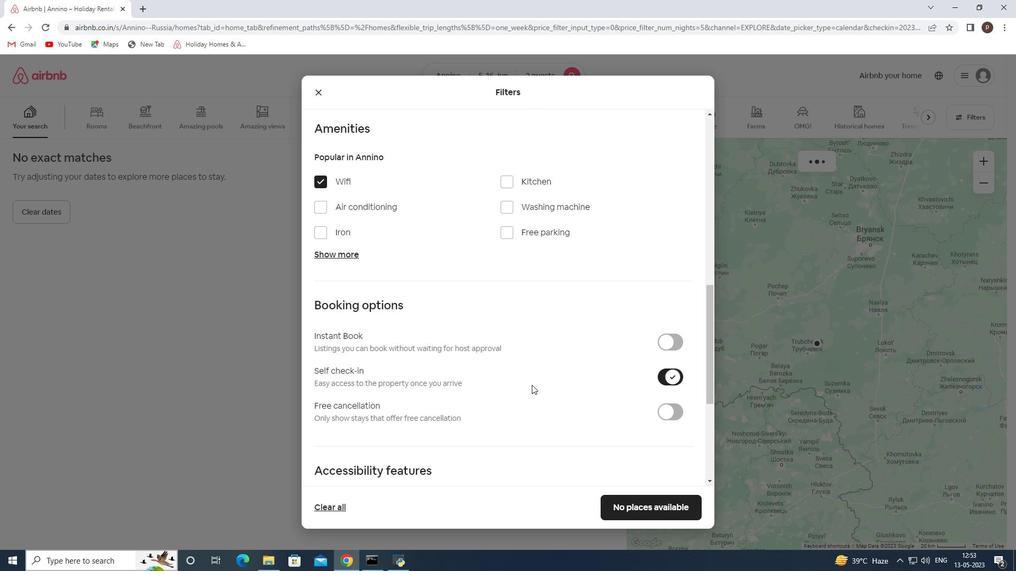 
Action: Mouse scrolled (518, 384) with delta (0, 0)
Screenshot: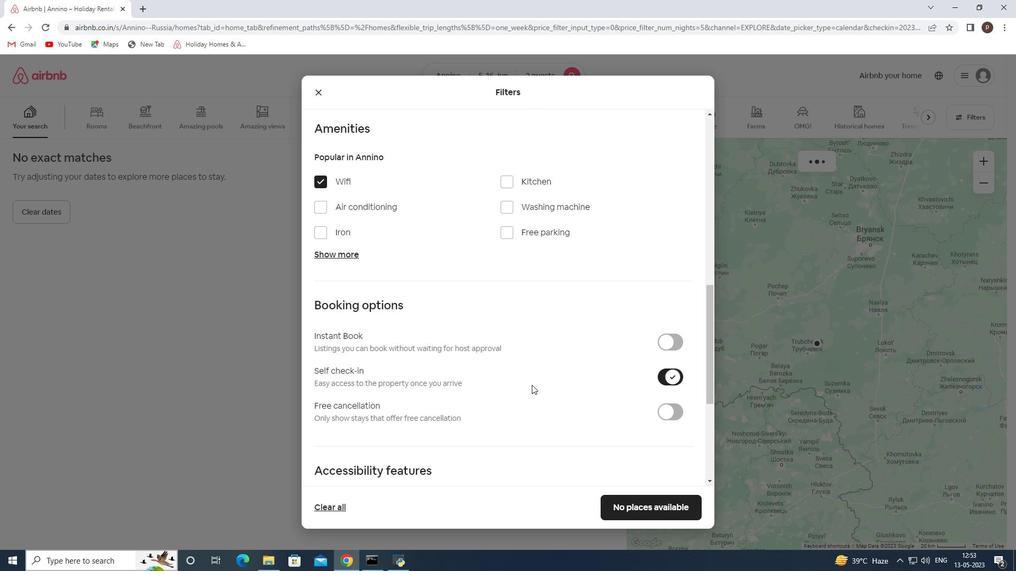 
Action: Mouse scrolled (518, 384) with delta (0, 0)
Screenshot: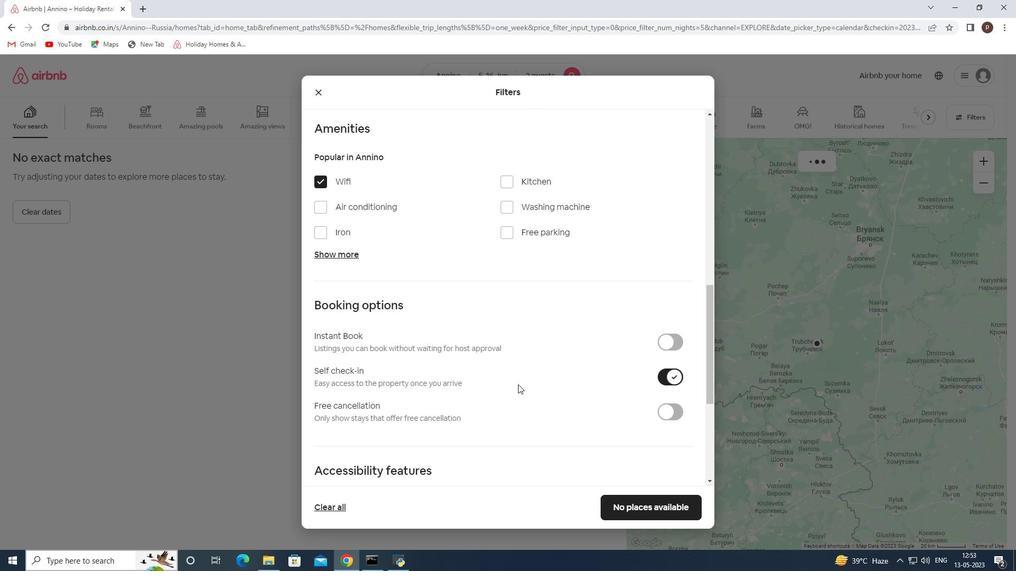 
Action: Mouse scrolled (518, 384) with delta (0, 0)
Screenshot: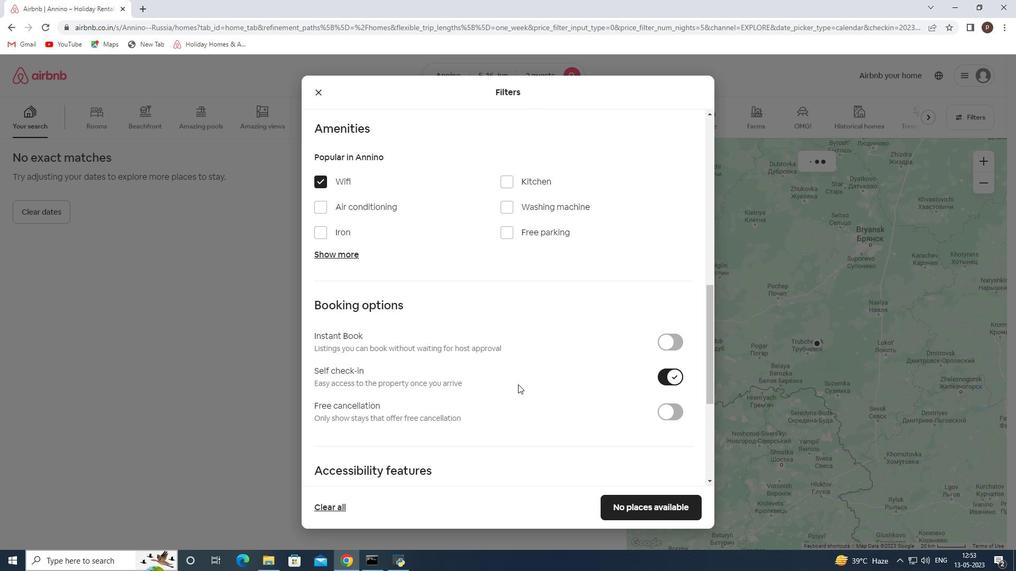 
Action: Mouse scrolled (518, 384) with delta (0, 0)
Screenshot: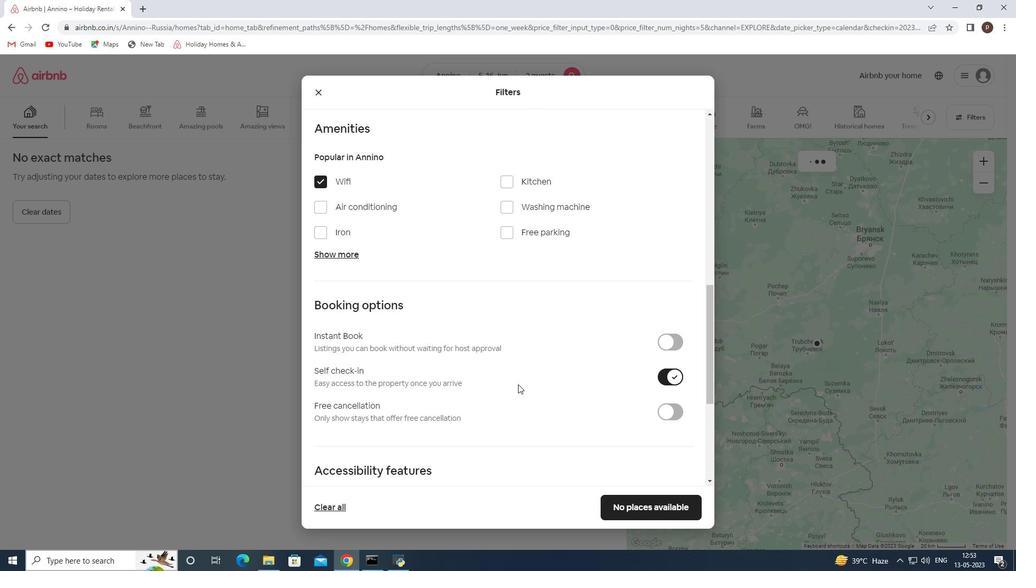 
Action: Mouse moved to (486, 402)
Screenshot: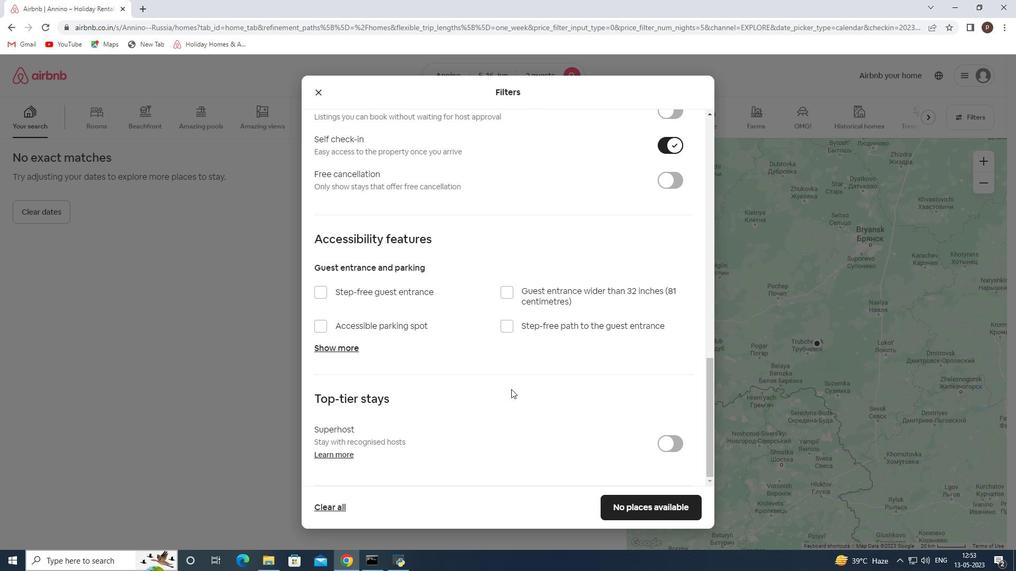 
Action: Mouse scrolled (486, 401) with delta (0, 0)
Screenshot: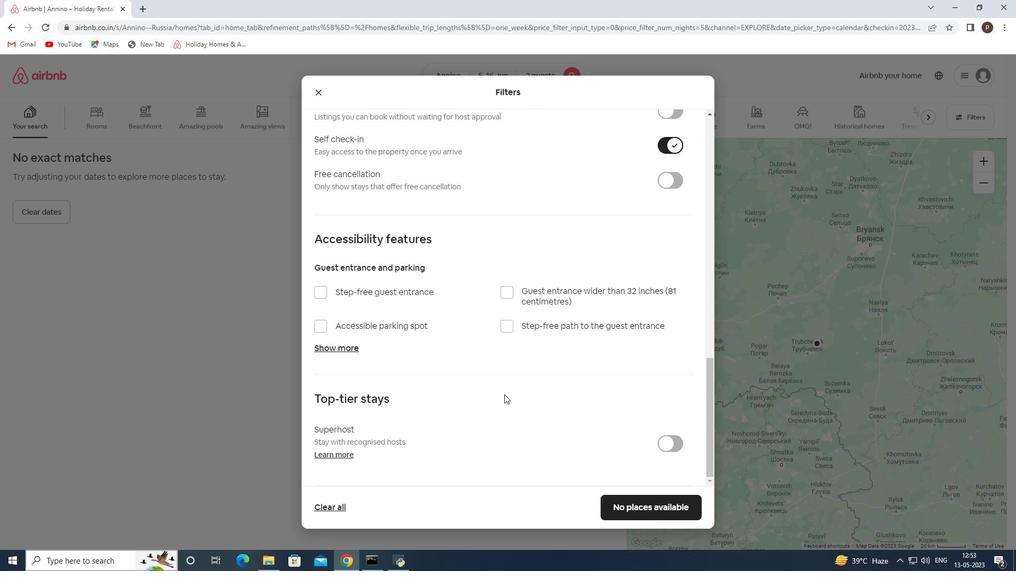 
Action: Mouse moved to (483, 404)
Screenshot: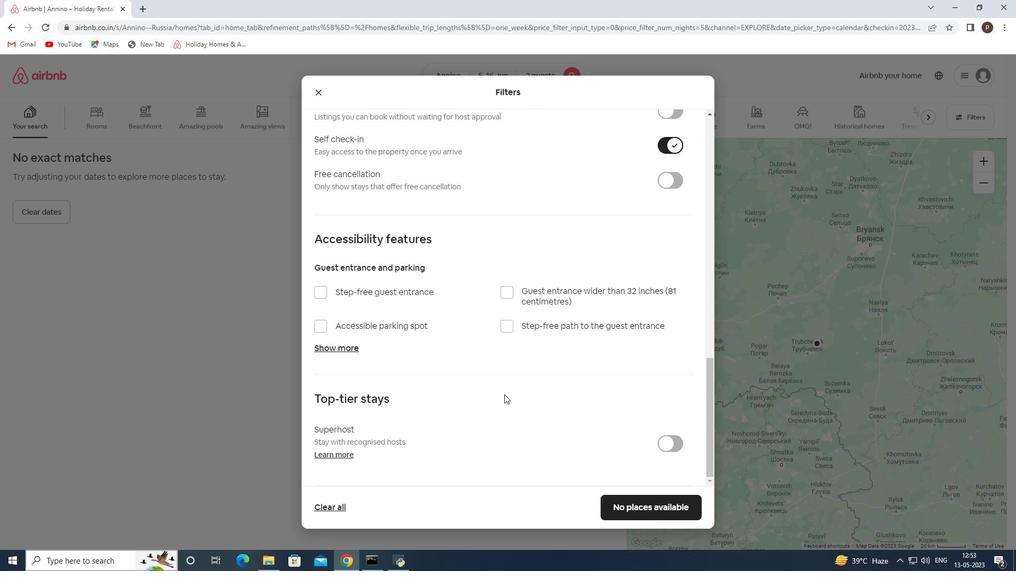 
Action: Mouse scrolled (483, 403) with delta (0, 0)
Screenshot: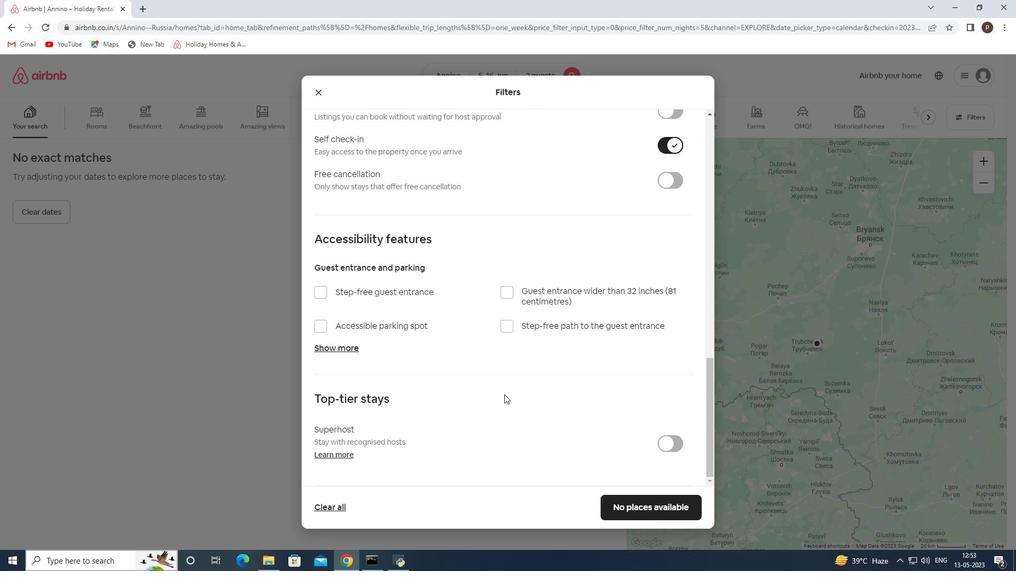 
Action: Mouse moved to (481, 405)
Screenshot: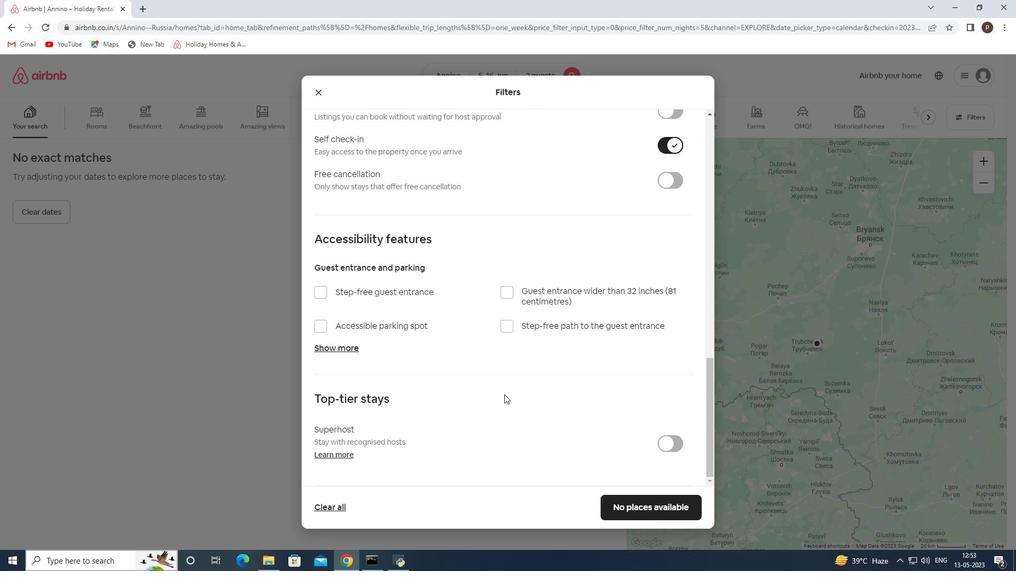
Action: Mouse scrolled (481, 404) with delta (0, 0)
Screenshot: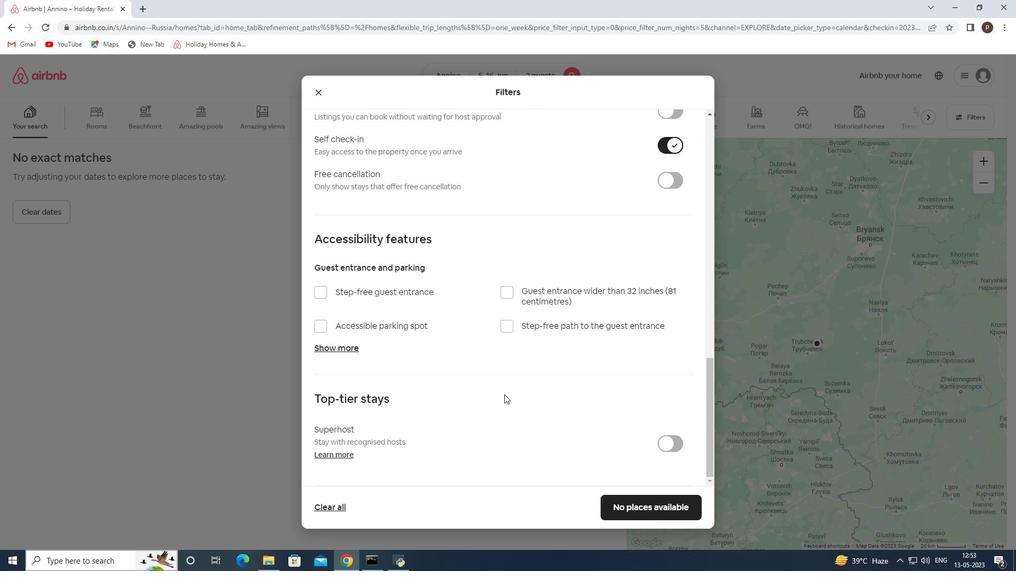 
Action: Mouse moved to (480, 406)
Screenshot: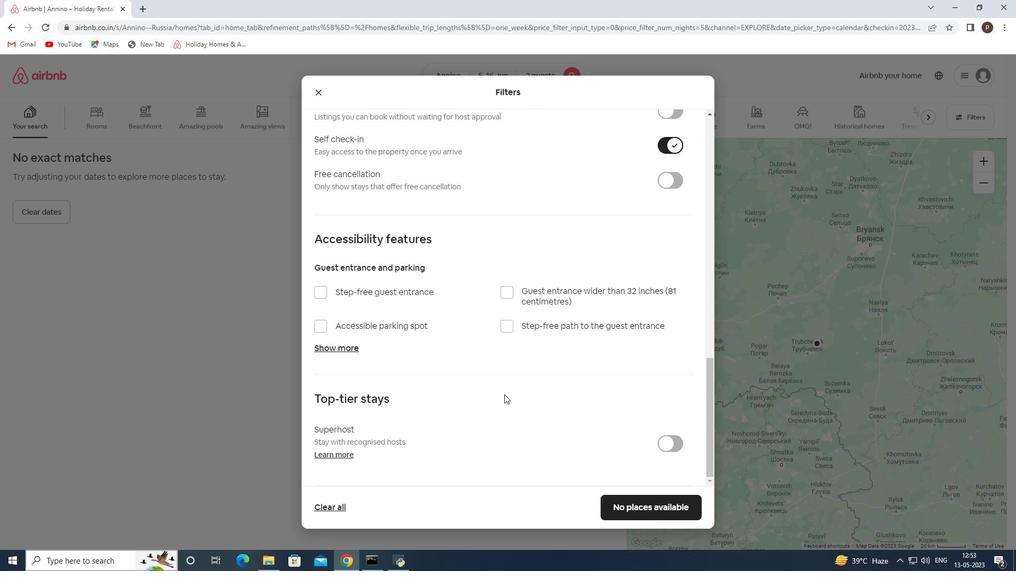 
Action: Mouse scrolled (480, 405) with delta (0, 0)
Screenshot: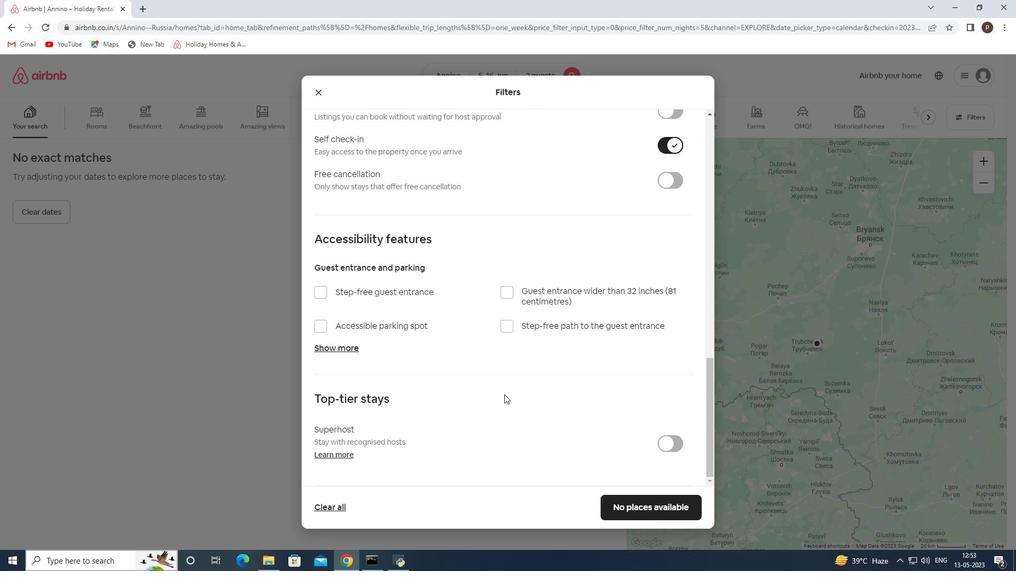 
Action: Mouse scrolled (480, 405) with delta (0, 0)
Screenshot: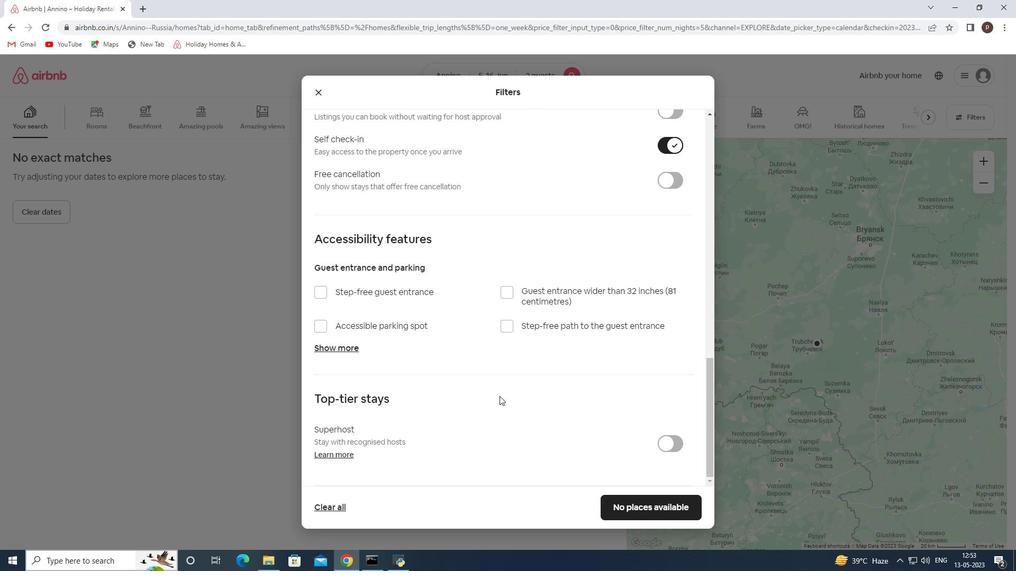 
Action: Mouse moved to (480, 406)
Screenshot: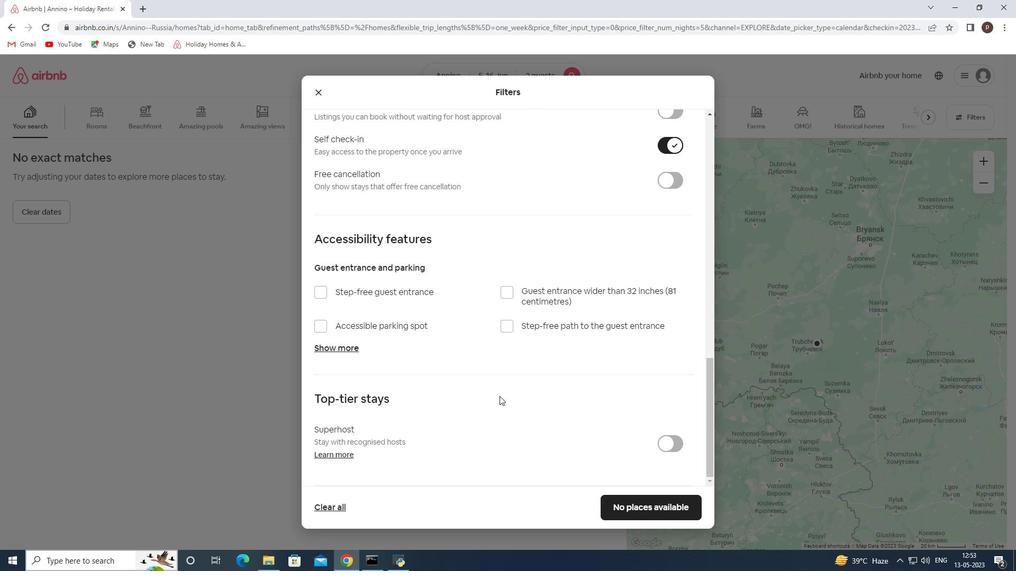 
Action: Mouse scrolled (480, 405) with delta (0, 0)
Screenshot: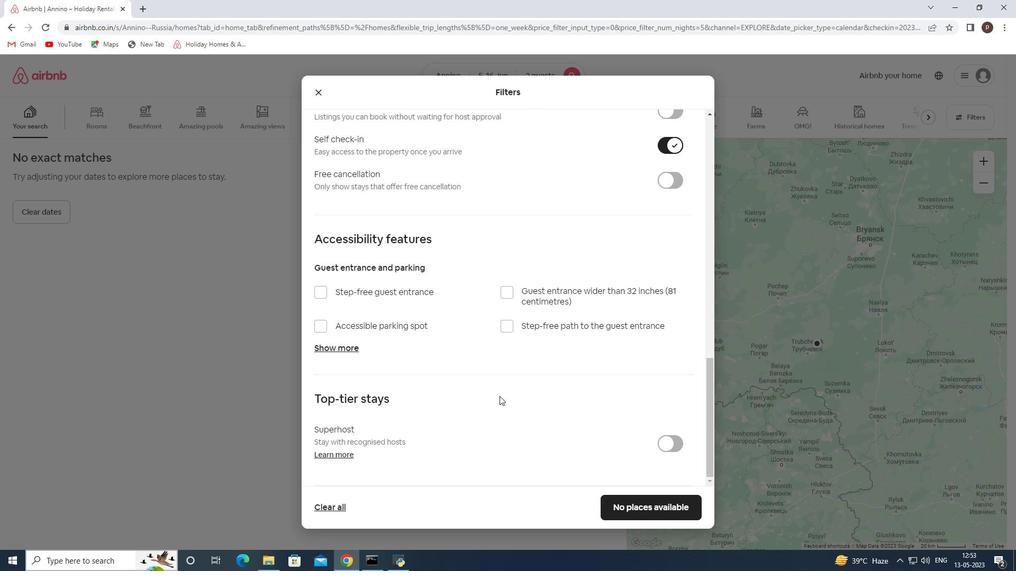 
Action: Mouse moved to (478, 406)
Screenshot: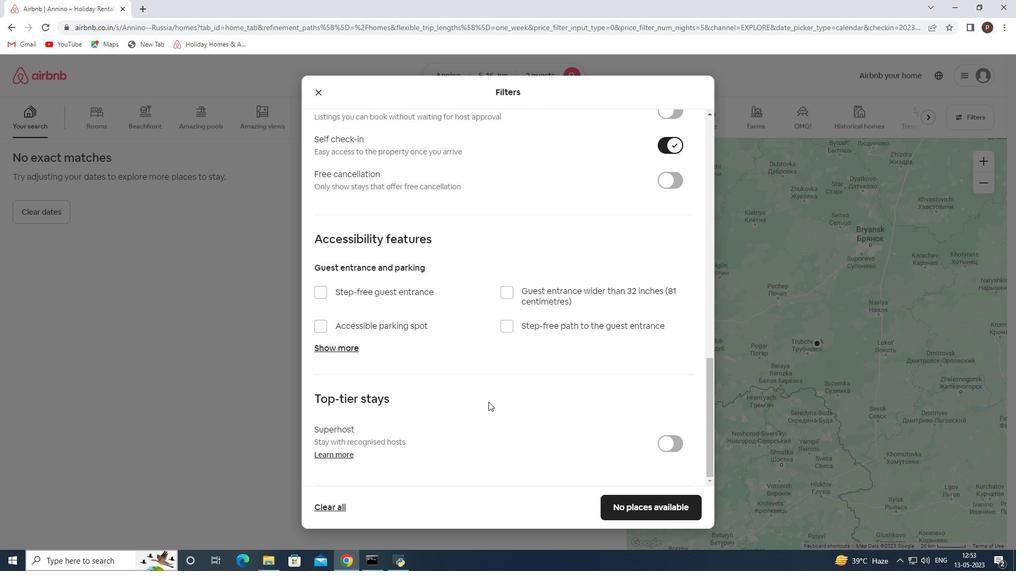 
Action: Mouse scrolled (478, 405) with delta (0, 0)
Screenshot: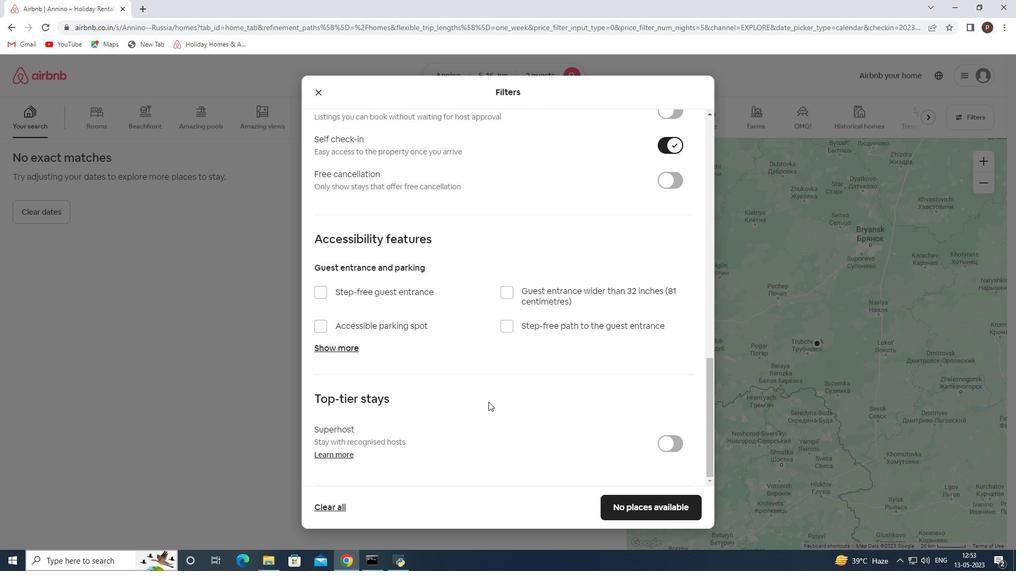 
Action: Mouse moved to (660, 504)
Screenshot: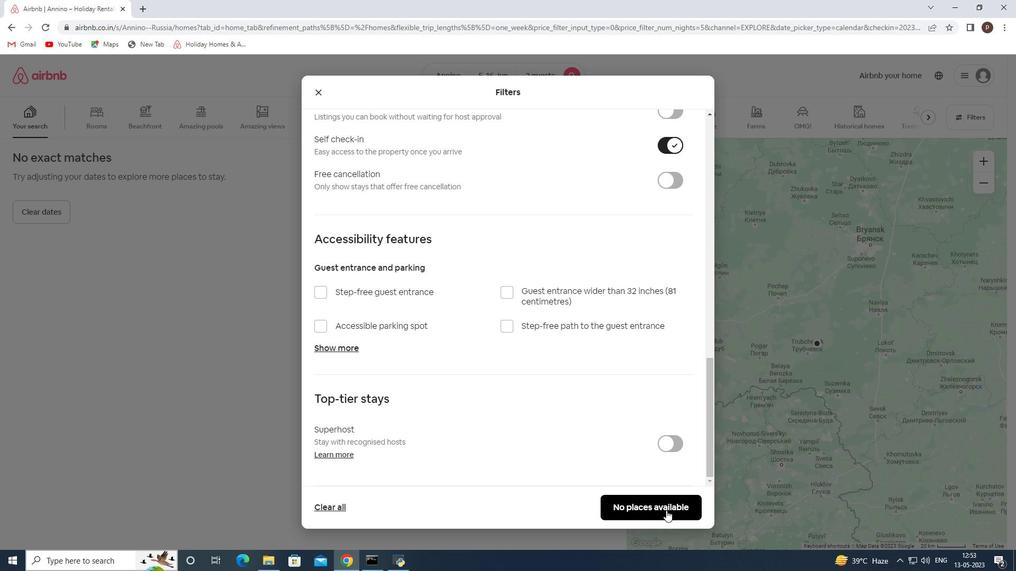 
Action: Mouse pressed left at (660, 504)
Screenshot: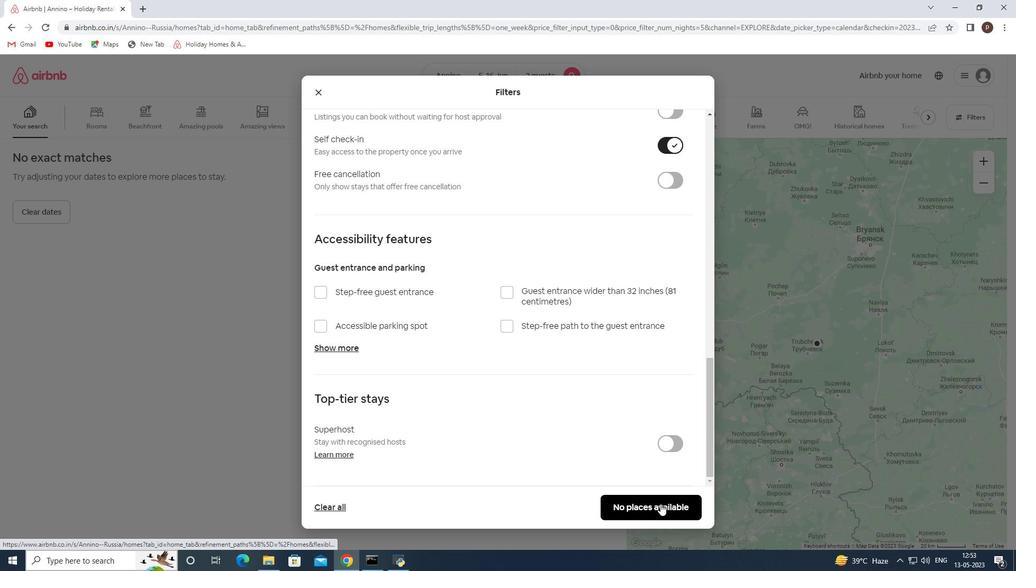 
